 Task: nan
Action: Mouse moved to (454, 124)
Screenshot: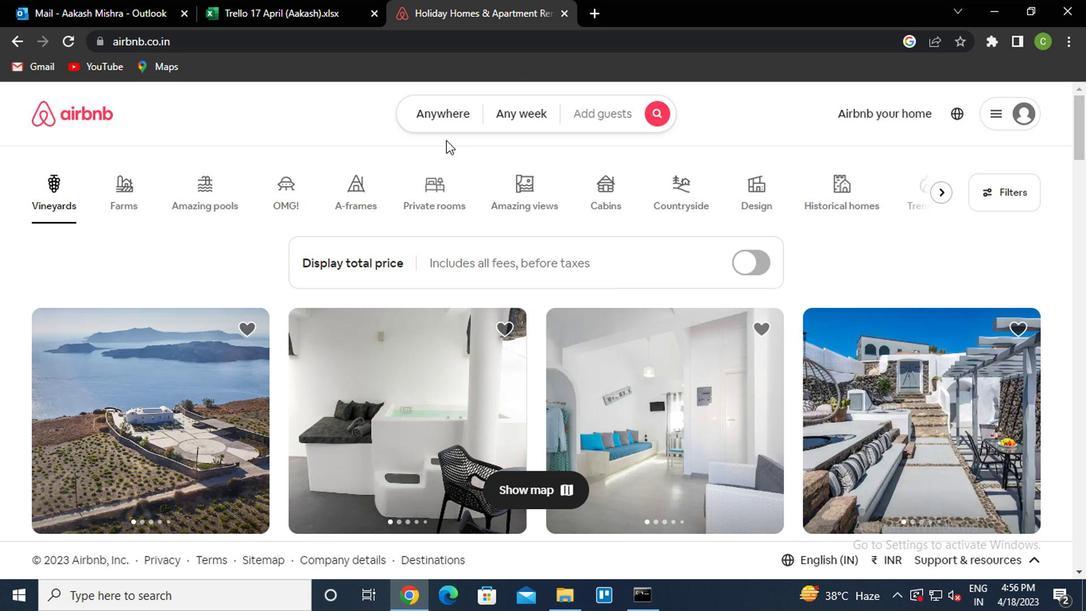 
Action: Mouse pressed left at (454, 124)
Screenshot: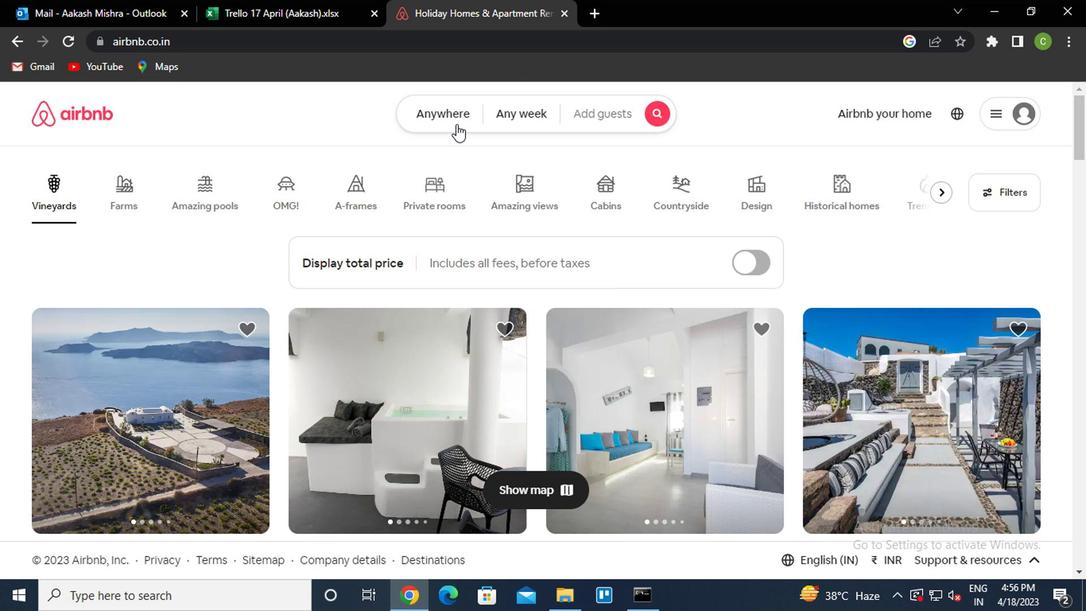 
Action: Mouse moved to (303, 188)
Screenshot: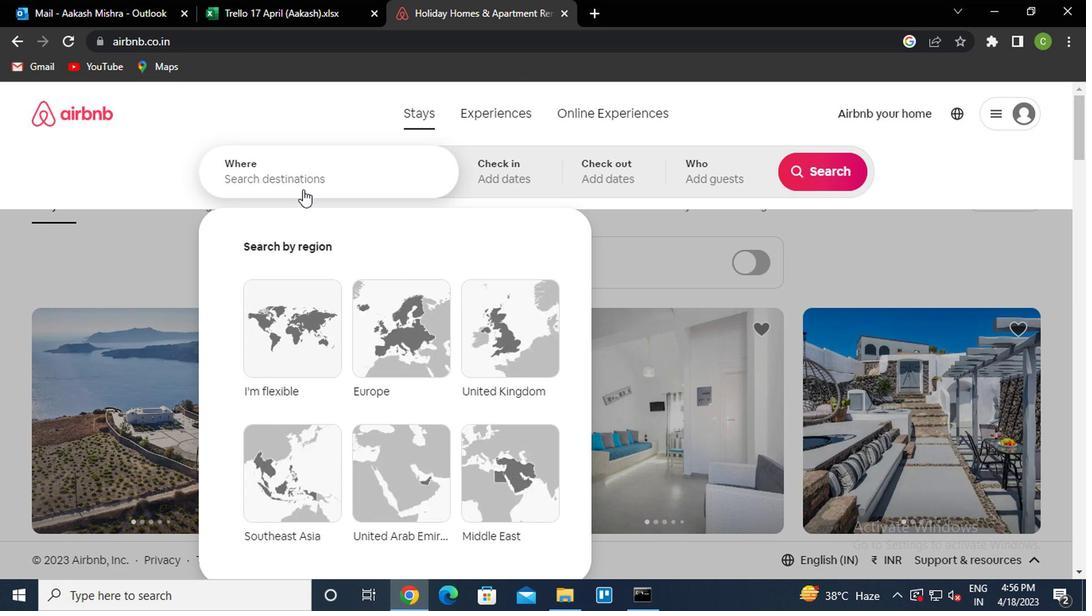 
Action: Mouse pressed left at (303, 188)
Screenshot: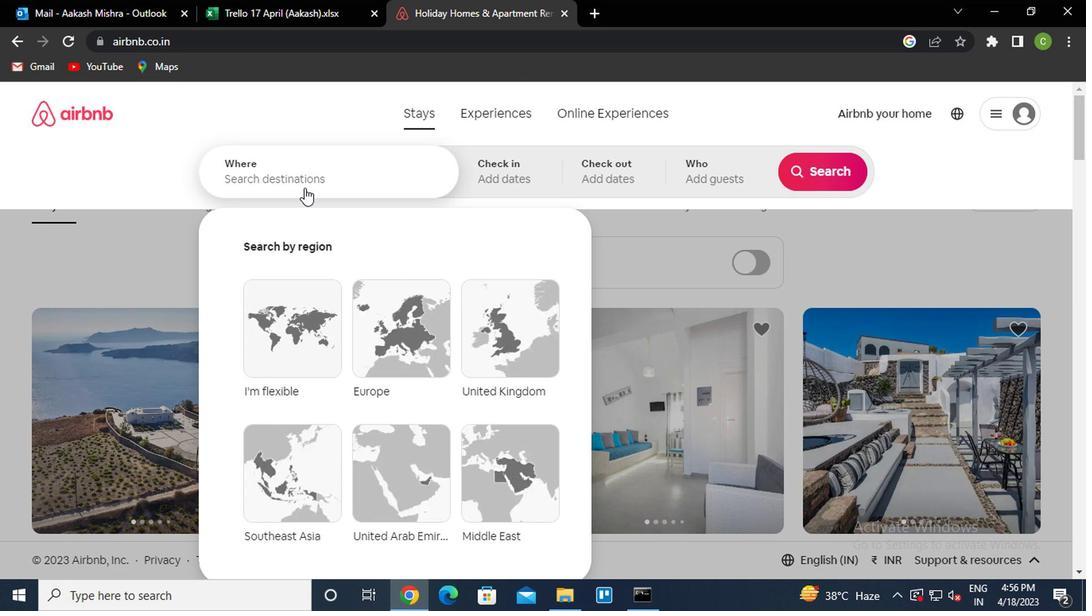 
Action: Key pressed <Key.caps_lock><Key.caps_lock>b<Key.caps_lock>om<Key.space><Key.caps_lock>c<Key.caps_lock>onselho<Key.space>brazil<Key.down><Key.enter>
Screenshot: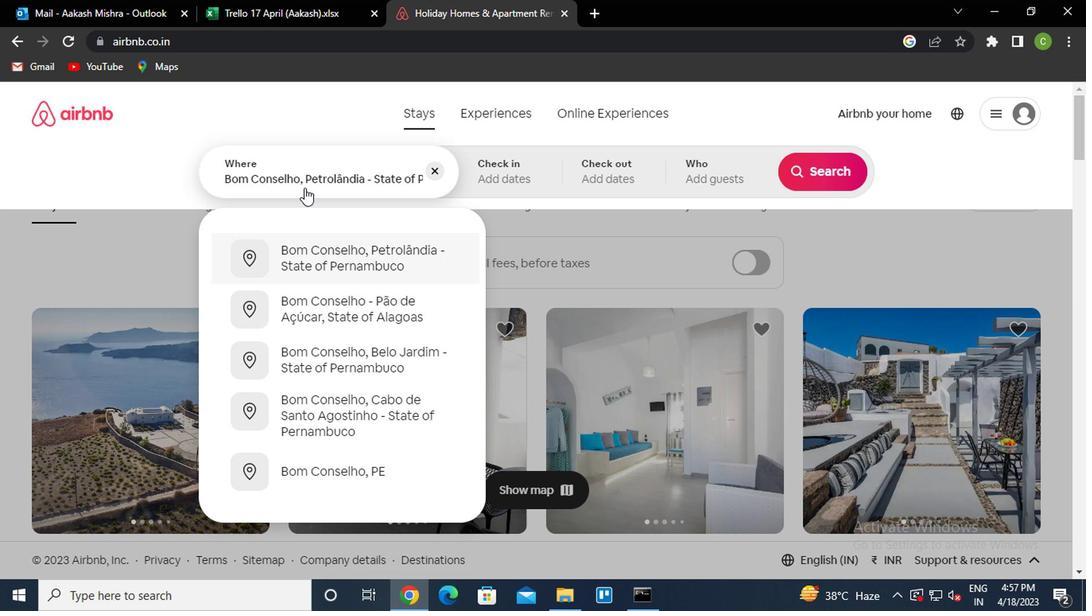 
Action: Mouse moved to (811, 311)
Screenshot: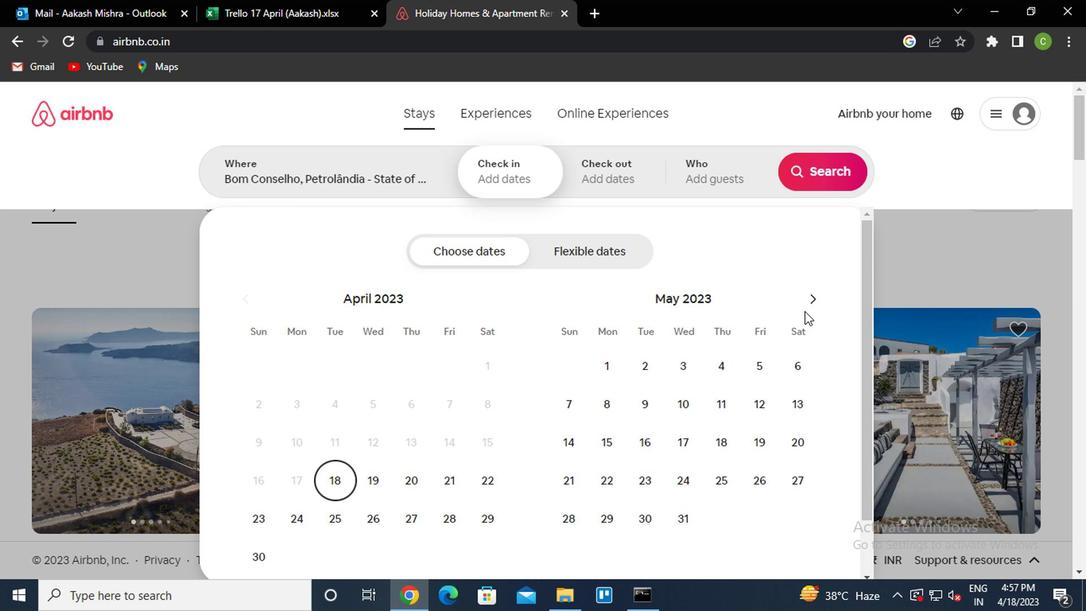 
Action: Mouse pressed left at (811, 311)
Screenshot: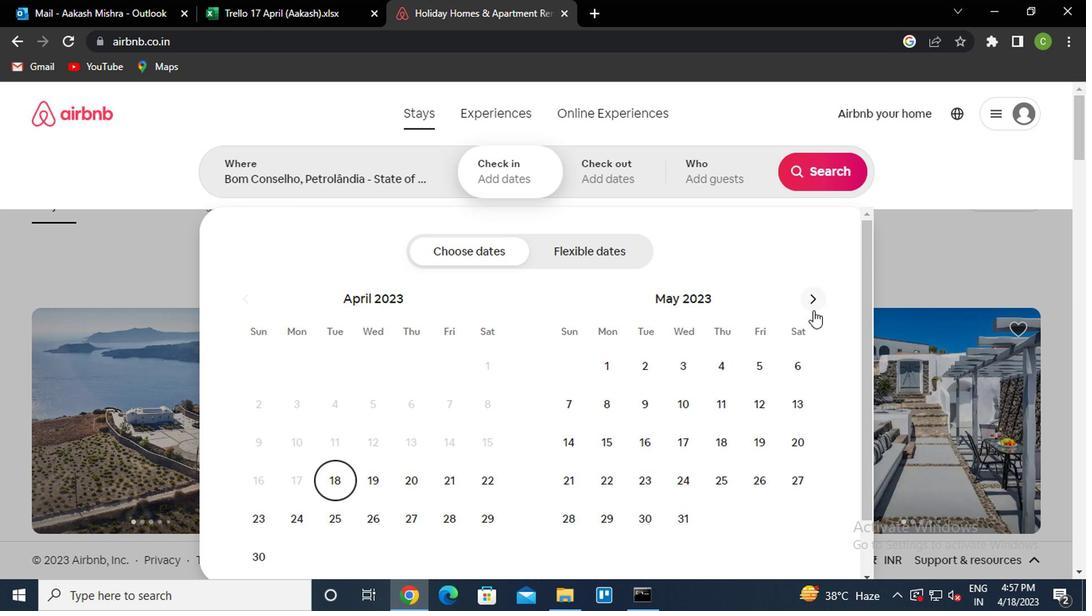 
Action: Mouse moved to (761, 377)
Screenshot: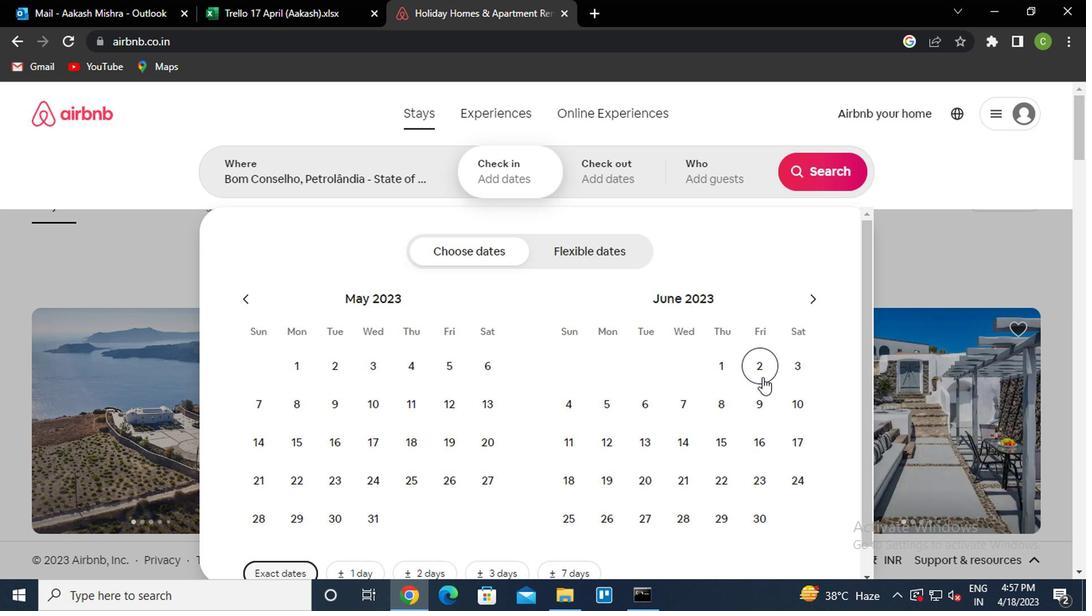 
Action: Mouse pressed left at (761, 377)
Screenshot: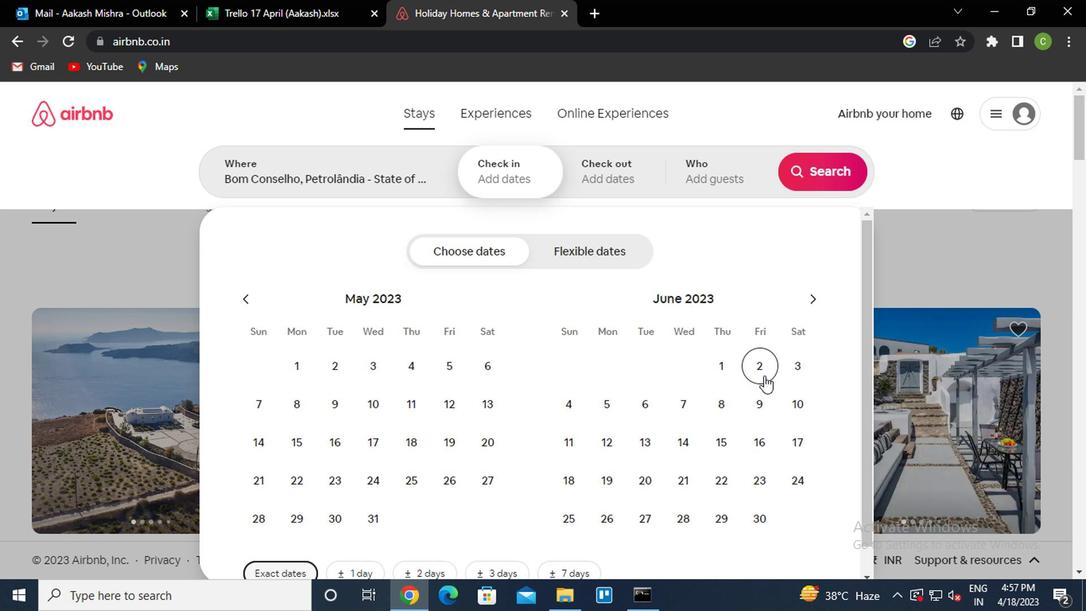 
Action: Mouse moved to (719, 441)
Screenshot: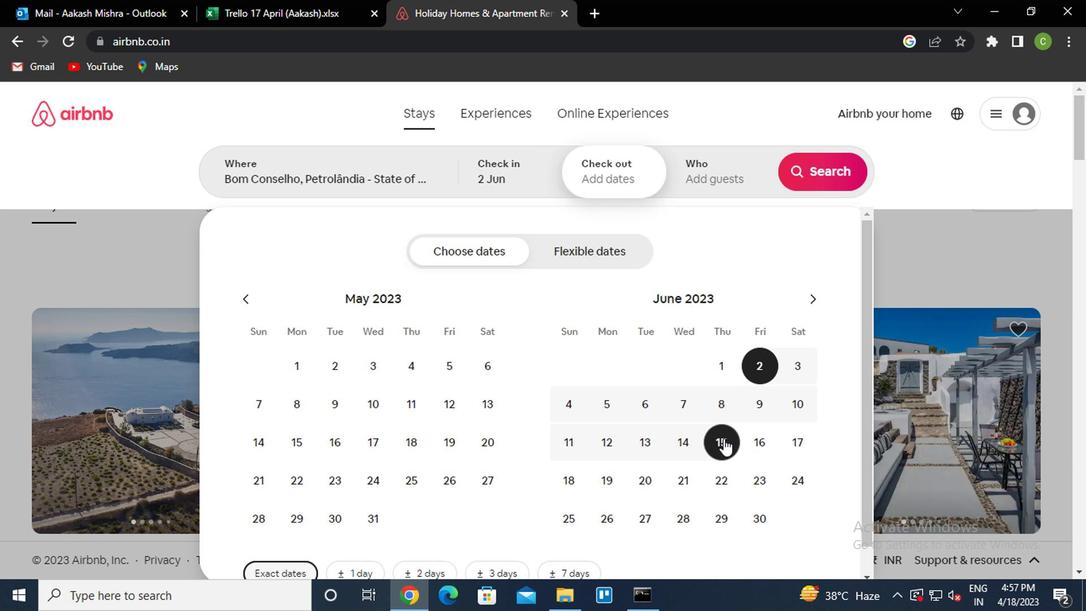 
Action: Mouse pressed left at (719, 441)
Screenshot: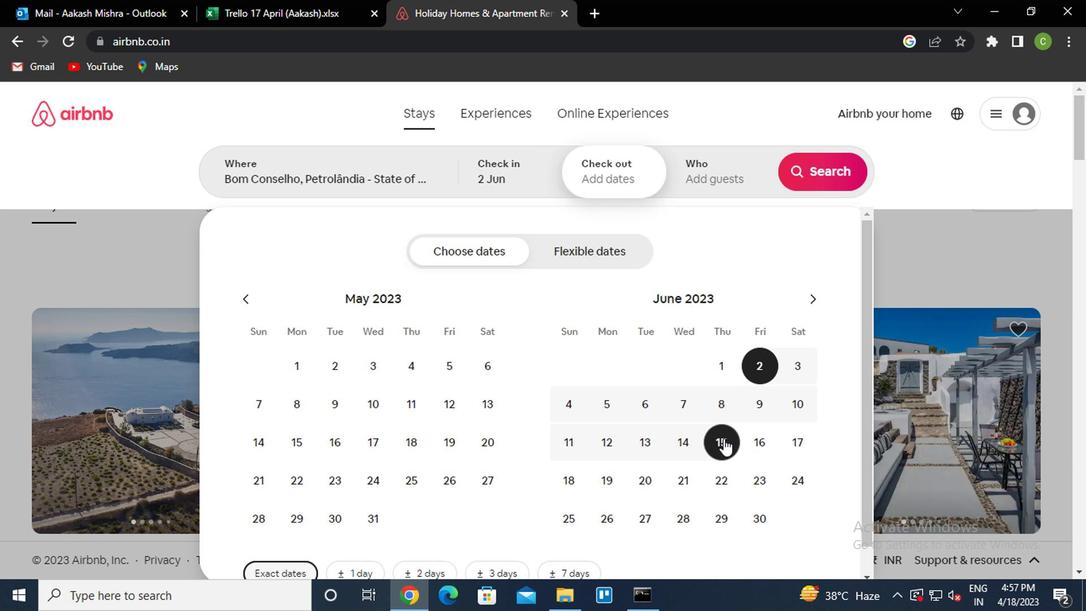 
Action: Mouse moved to (733, 173)
Screenshot: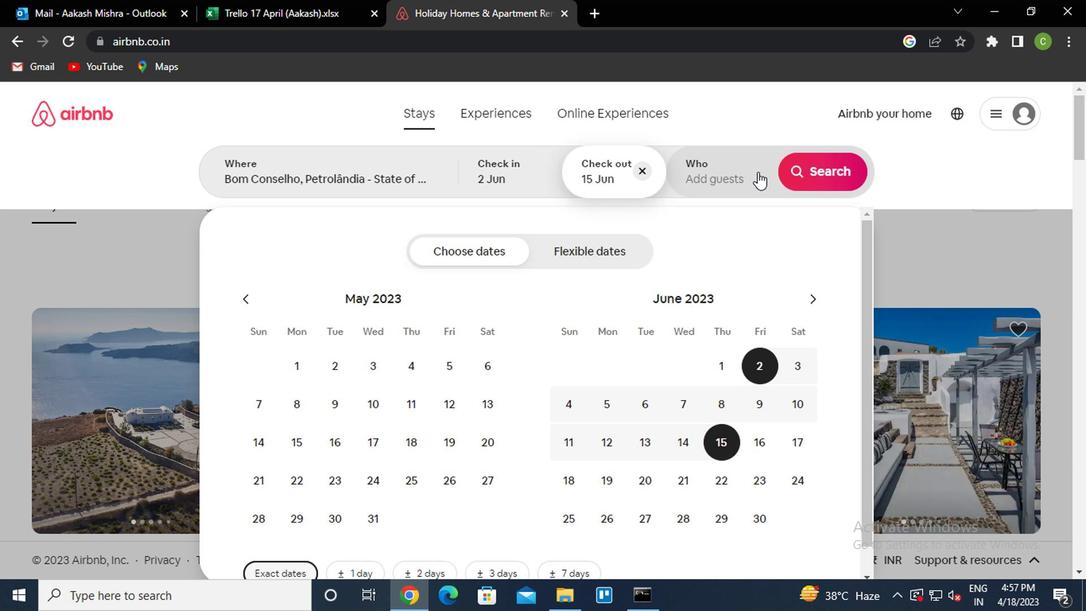 
Action: Mouse pressed left at (733, 173)
Screenshot: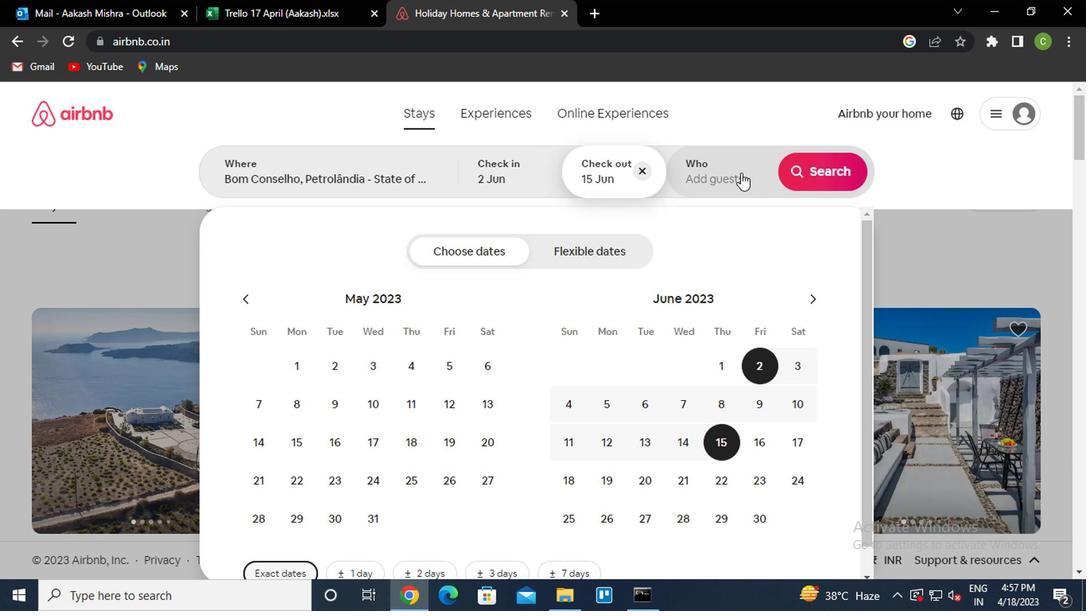 
Action: Mouse moved to (820, 265)
Screenshot: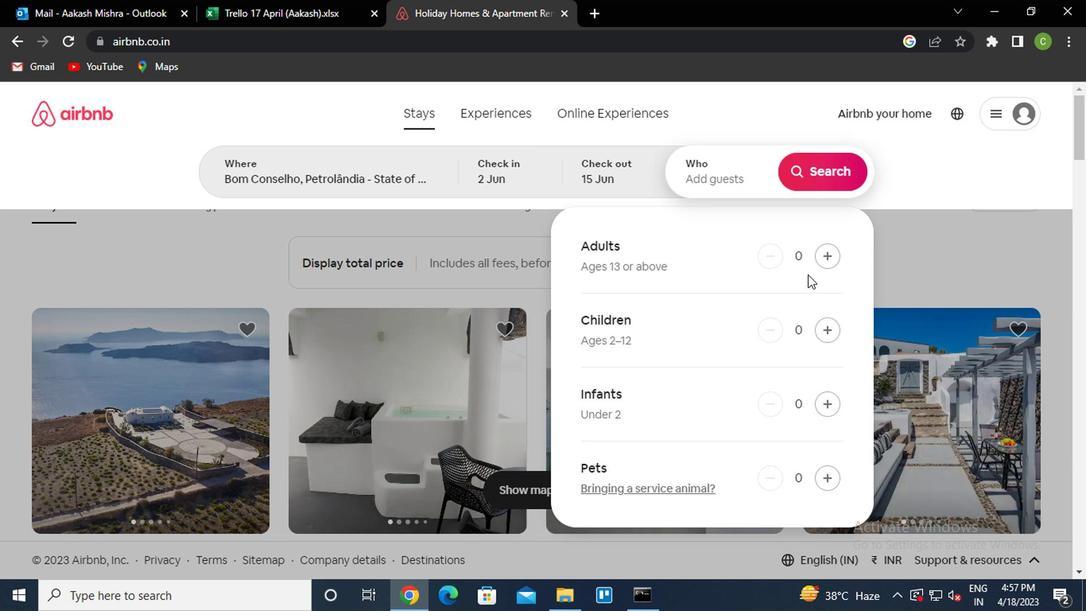 
Action: Mouse pressed left at (820, 265)
Screenshot: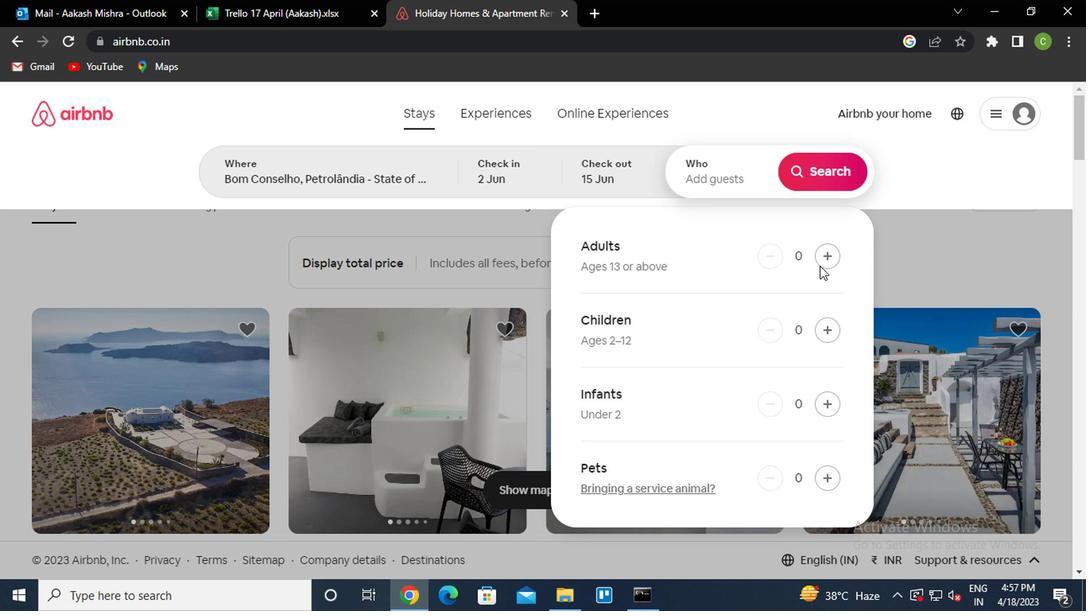 
Action: Mouse pressed left at (820, 265)
Screenshot: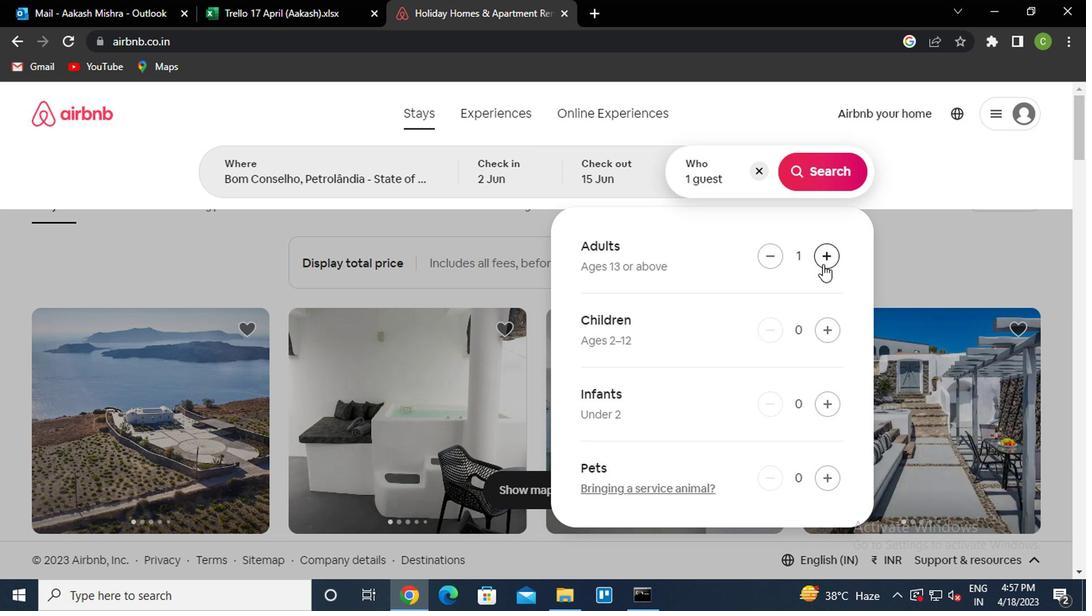 
Action: Mouse moved to (872, 267)
Screenshot: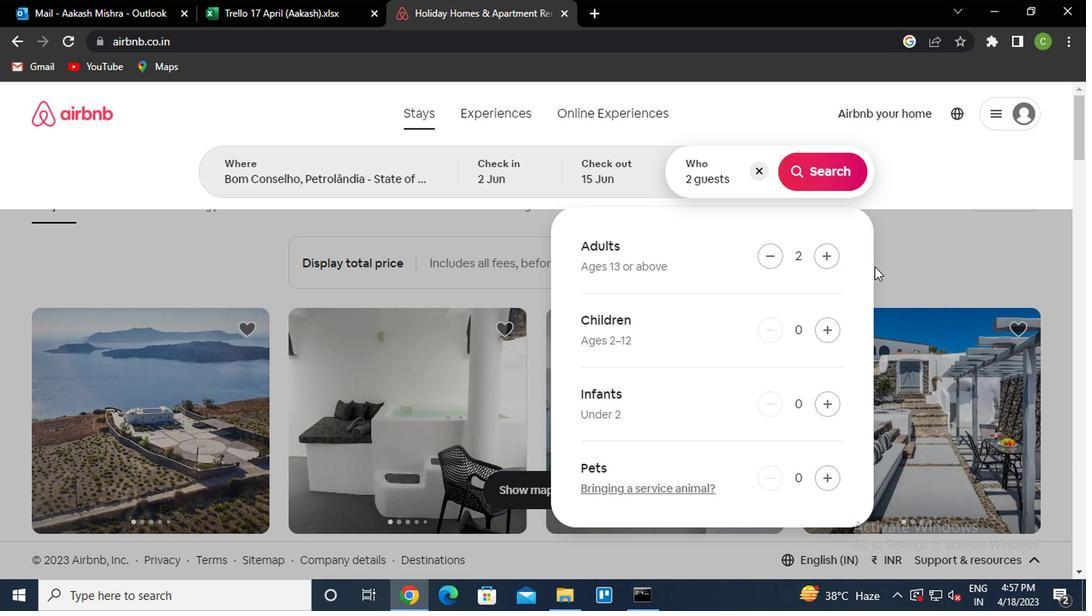 
Action: Mouse pressed left at (872, 267)
Screenshot: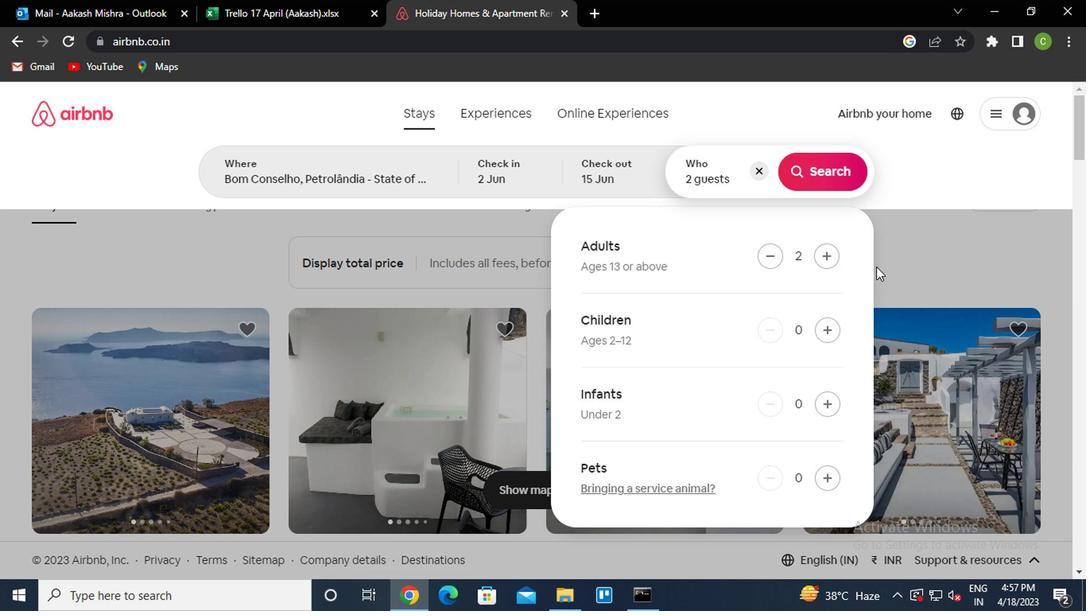 
Action: Mouse moved to (986, 192)
Screenshot: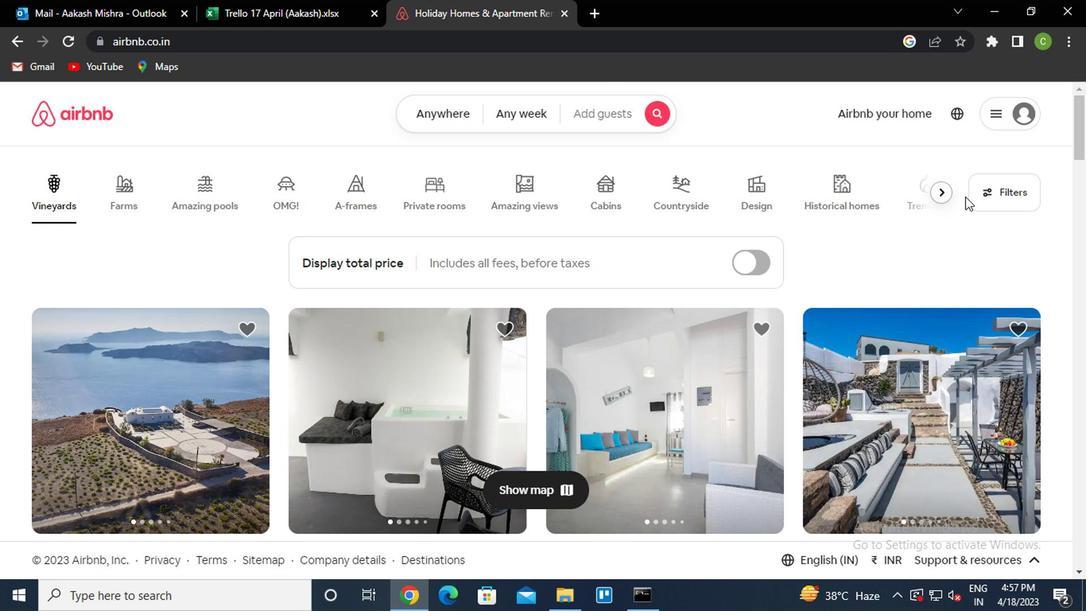 
Action: Mouse pressed left at (986, 192)
Screenshot: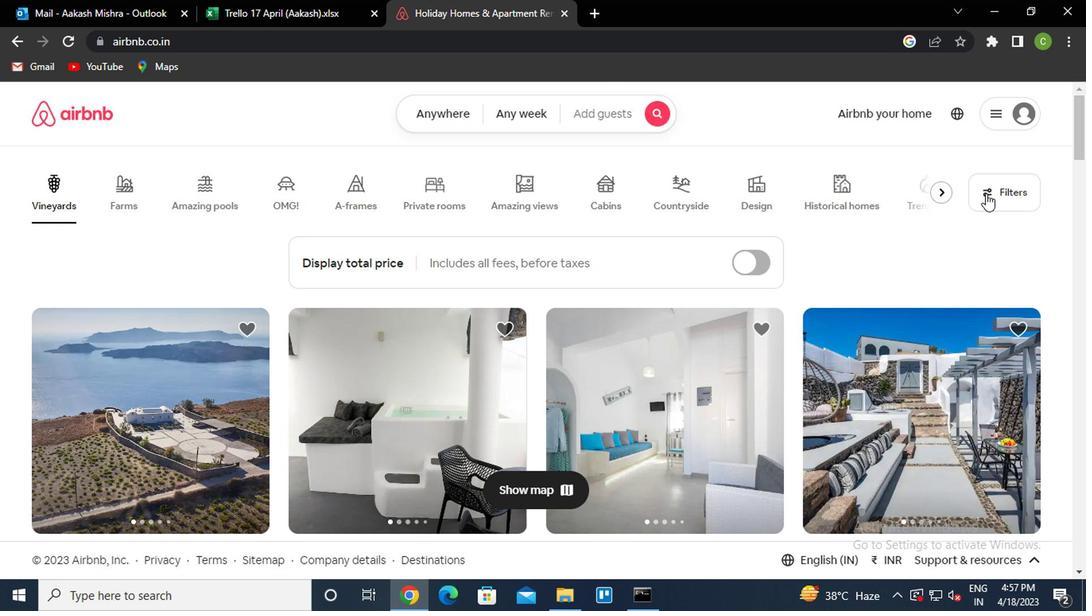 
Action: Mouse moved to (391, 376)
Screenshot: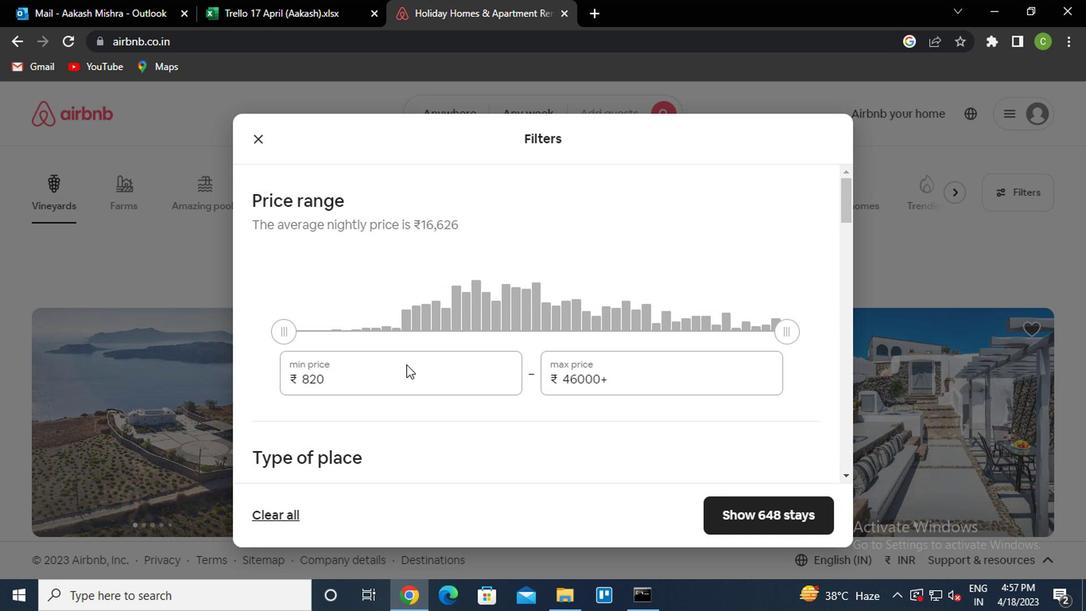 
Action: Mouse pressed left at (391, 376)
Screenshot: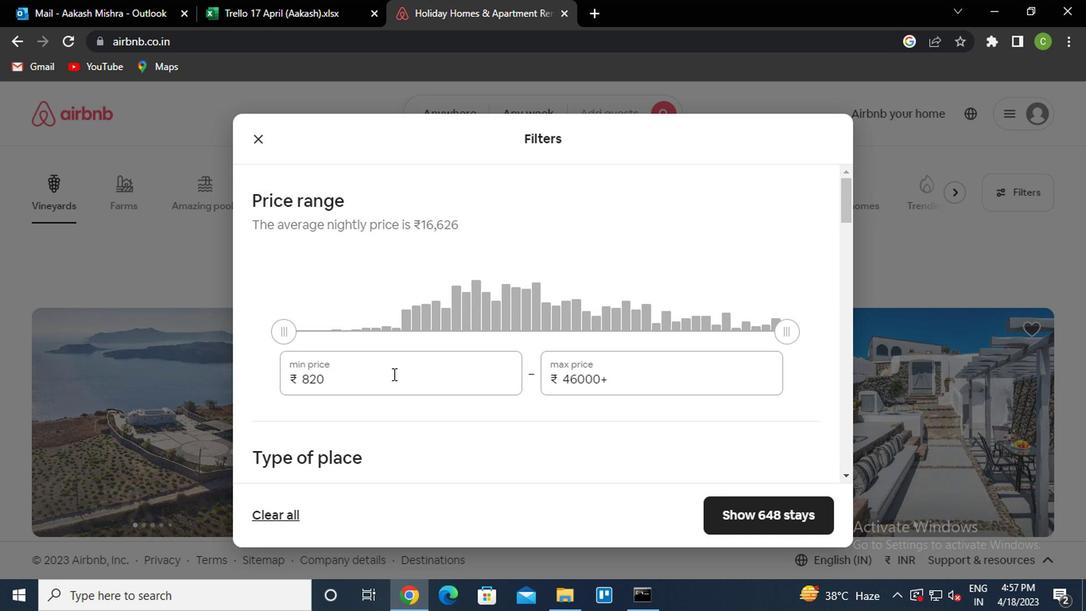 
Action: Mouse moved to (389, 376)
Screenshot: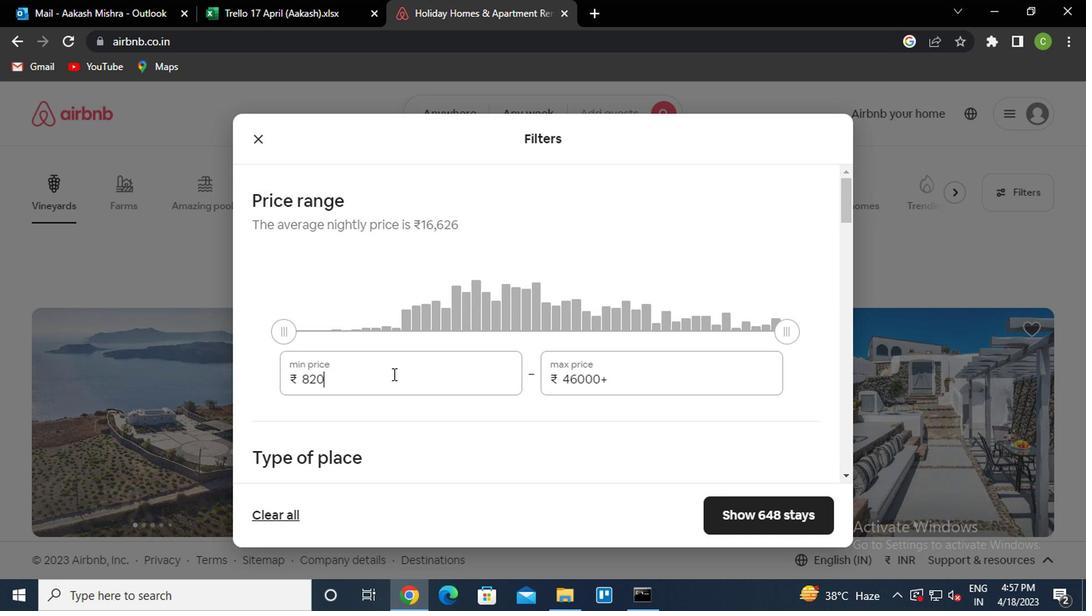 
Action: Key pressed <Key.backspace><Key.backspace><Key.backspace>10000<Key.tab>15000
Screenshot: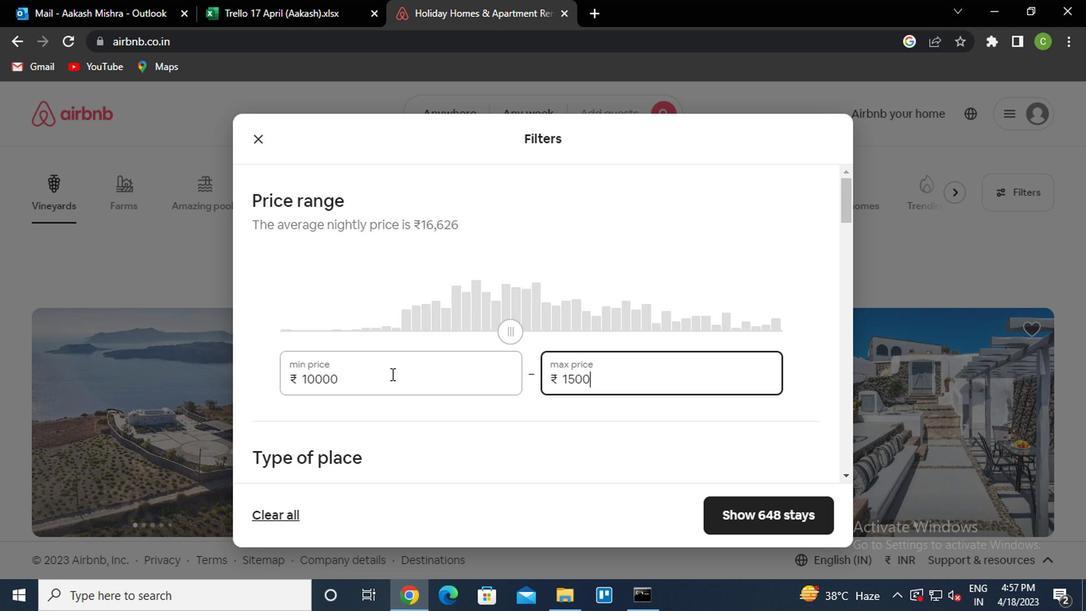
Action: Mouse moved to (580, 433)
Screenshot: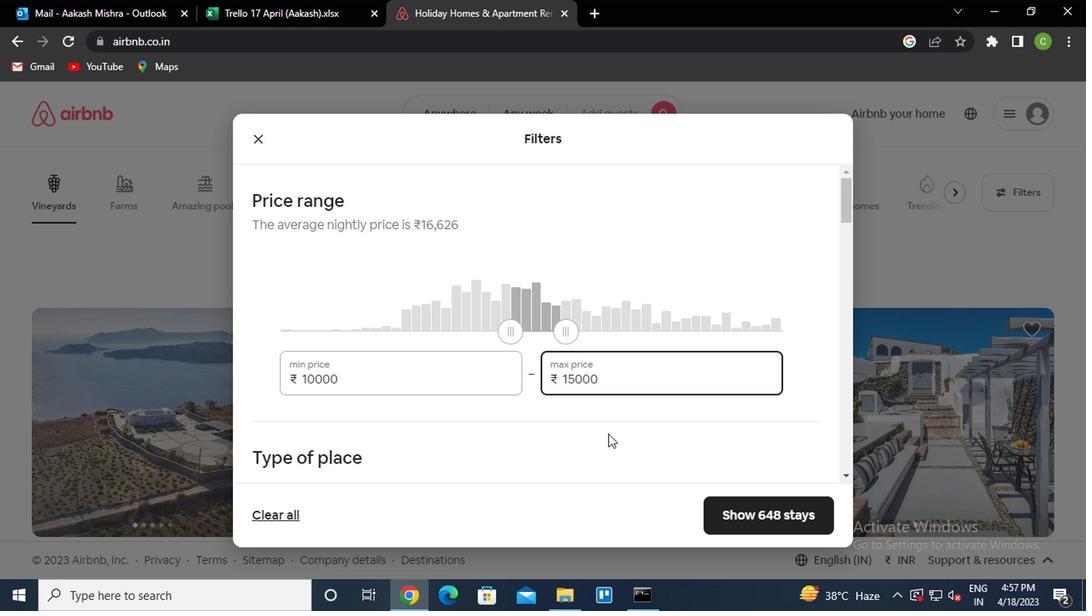 
Action: Mouse scrolled (580, 432) with delta (0, 0)
Screenshot: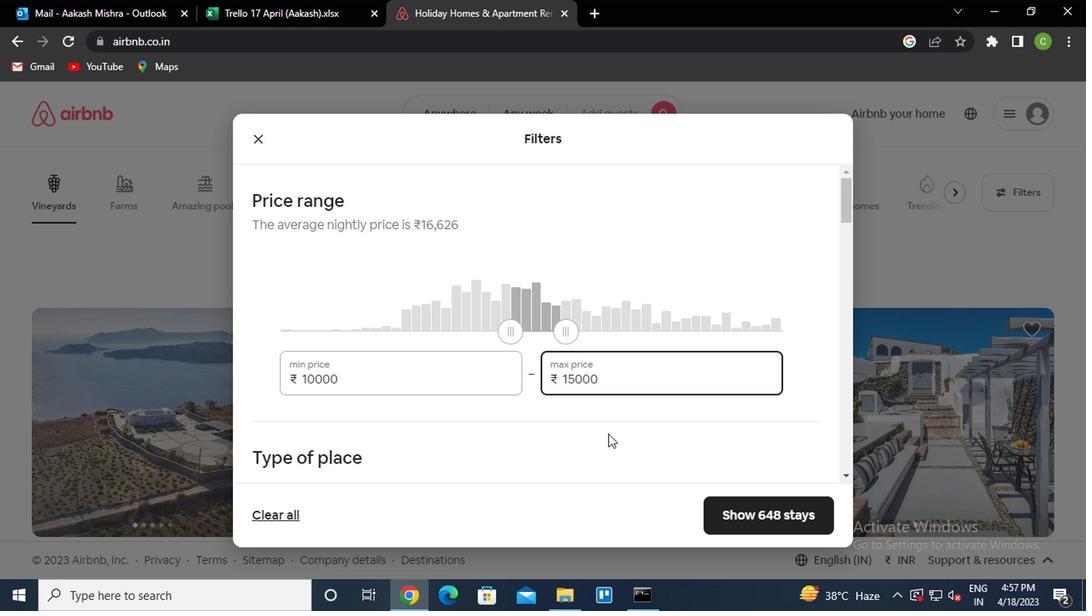 
Action: Mouse moved to (576, 434)
Screenshot: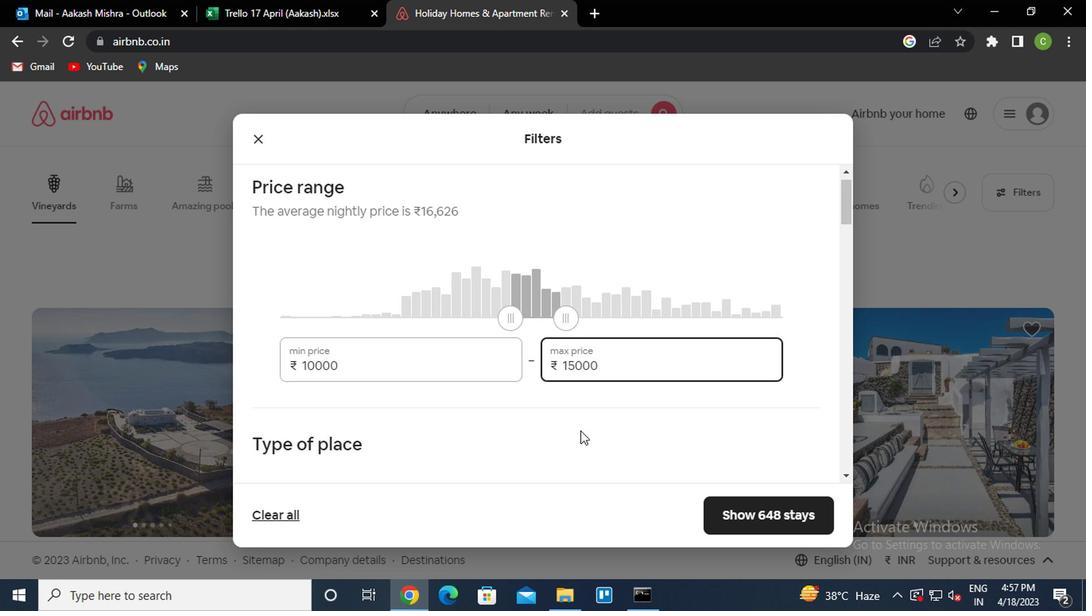 
Action: Mouse scrolled (576, 433) with delta (0, -1)
Screenshot: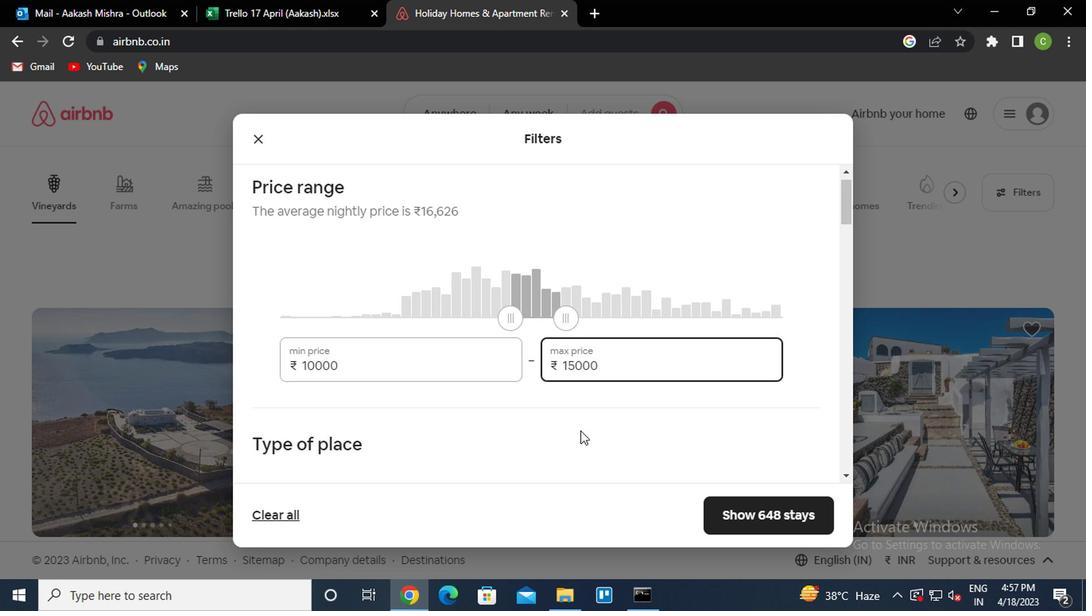 
Action: Mouse moved to (266, 352)
Screenshot: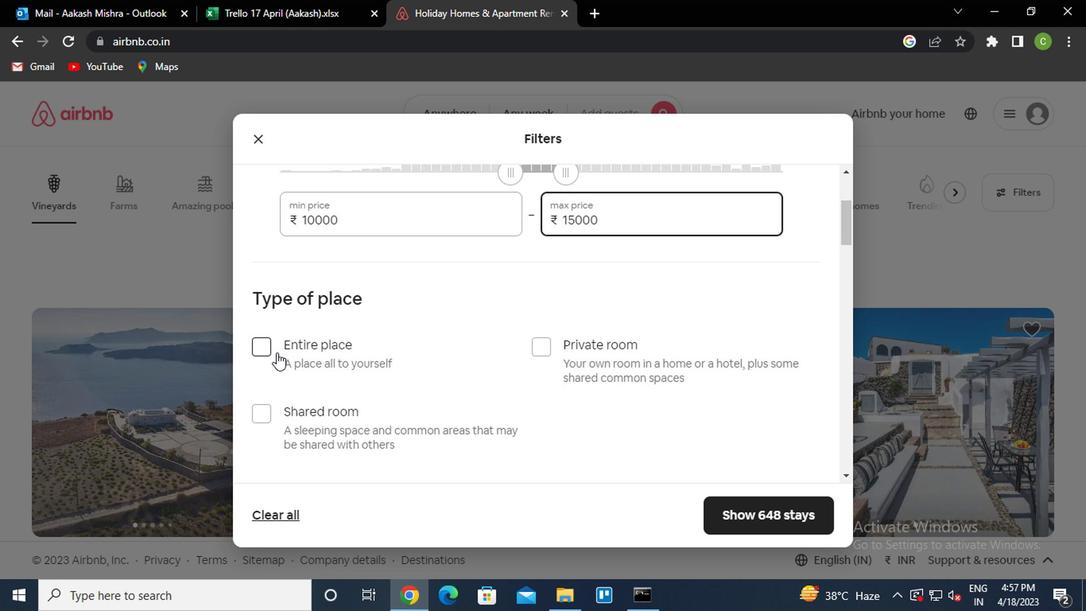 
Action: Mouse pressed left at (266, 352)
Screenshot: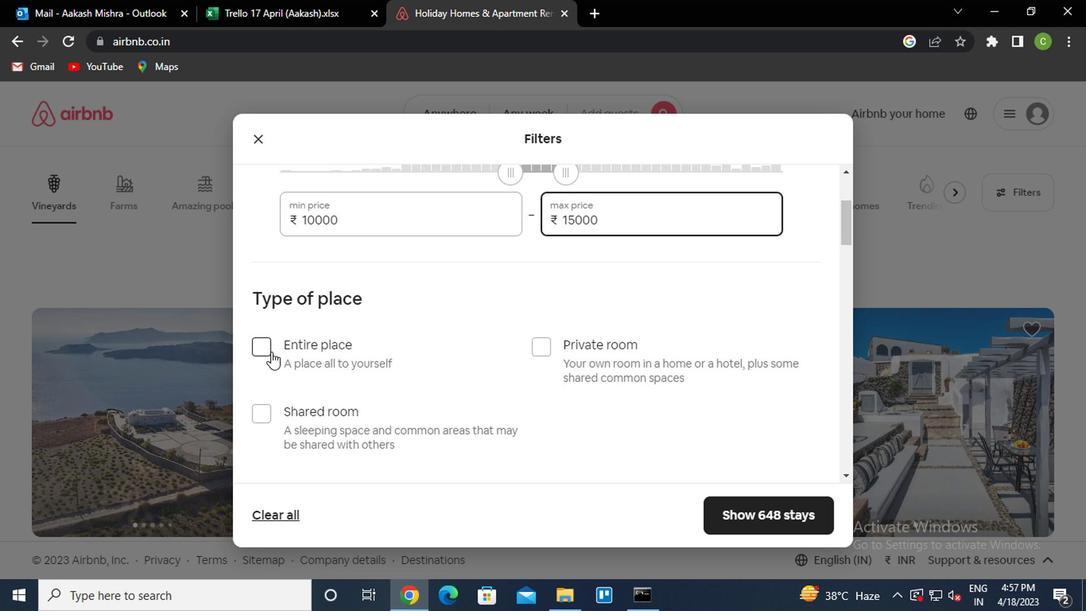 
Action: Mouse moved to (511, 417)
Screenshot: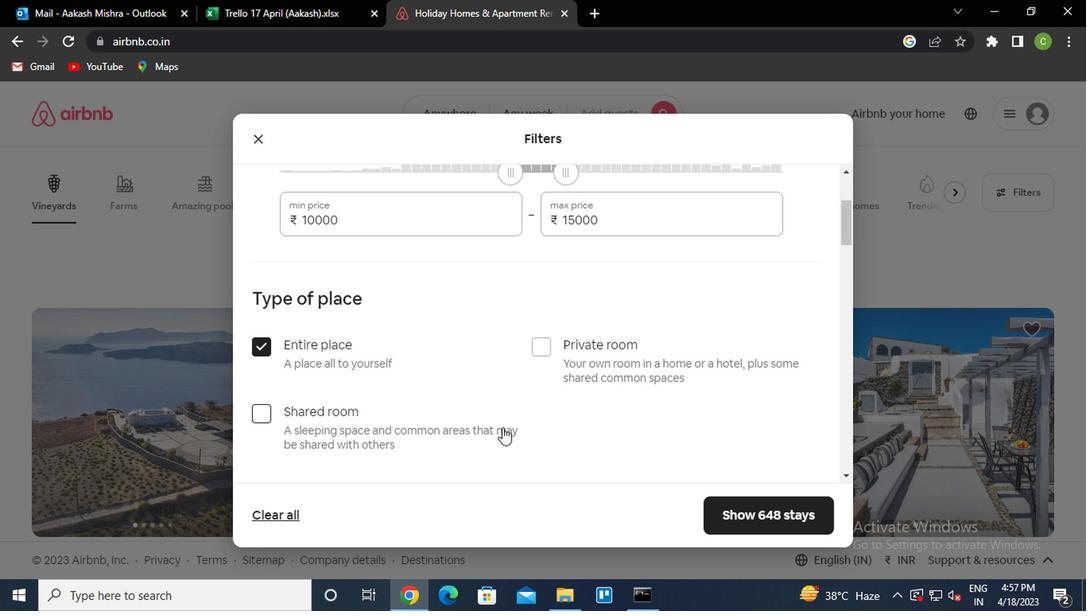 
Action: Mouse scrolled (511, 417) with delta (0, 0)
Screenshot: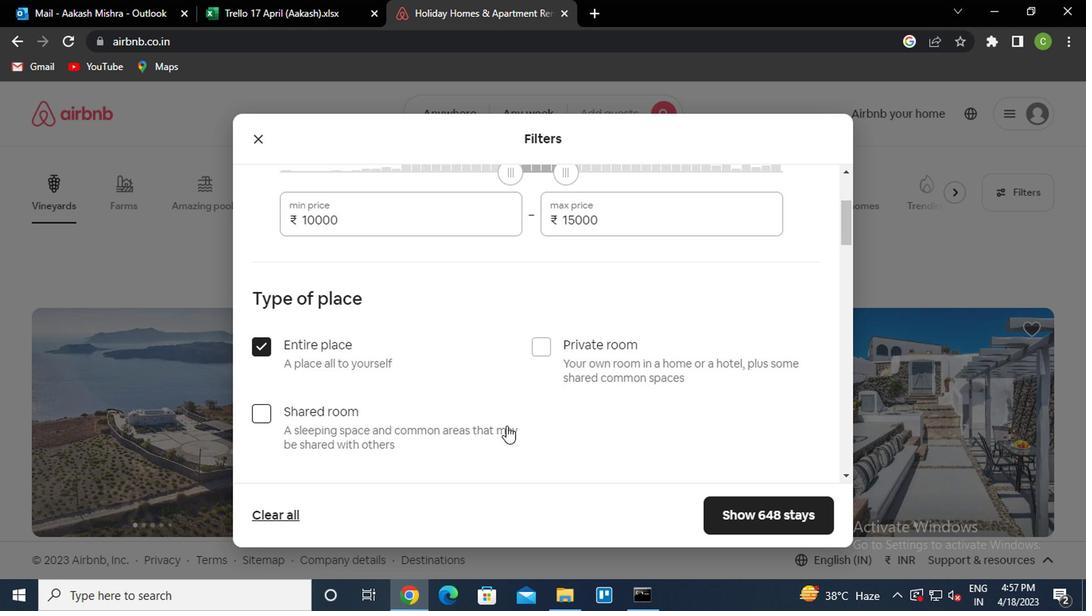 
Action: Mouse moved to (511, 417)
Screenshot: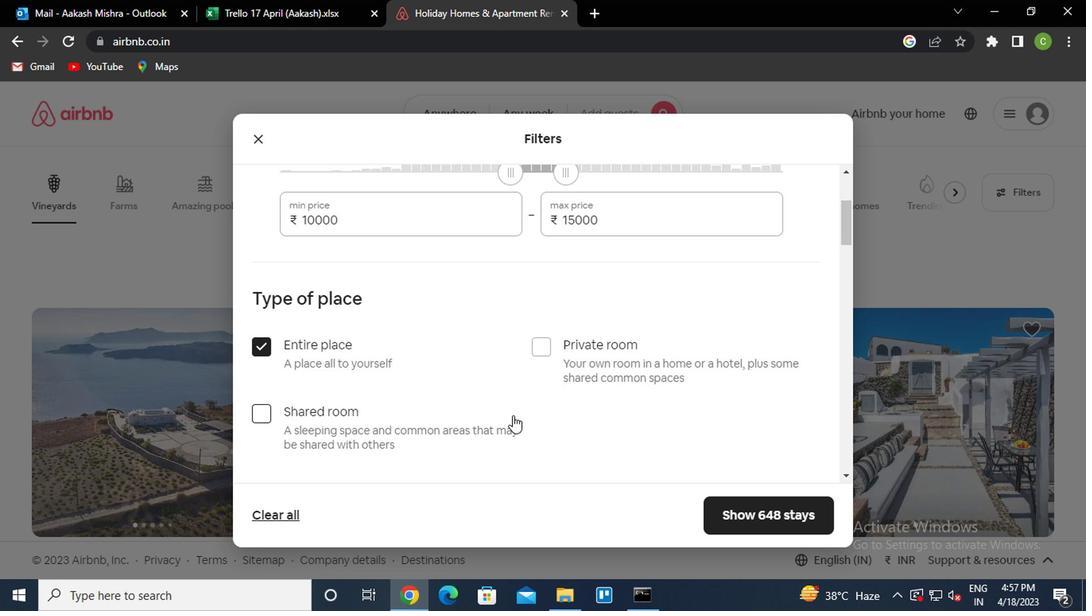
Action: Mouse scrolled (511, 417) with delta (0, 0)
Screenshot: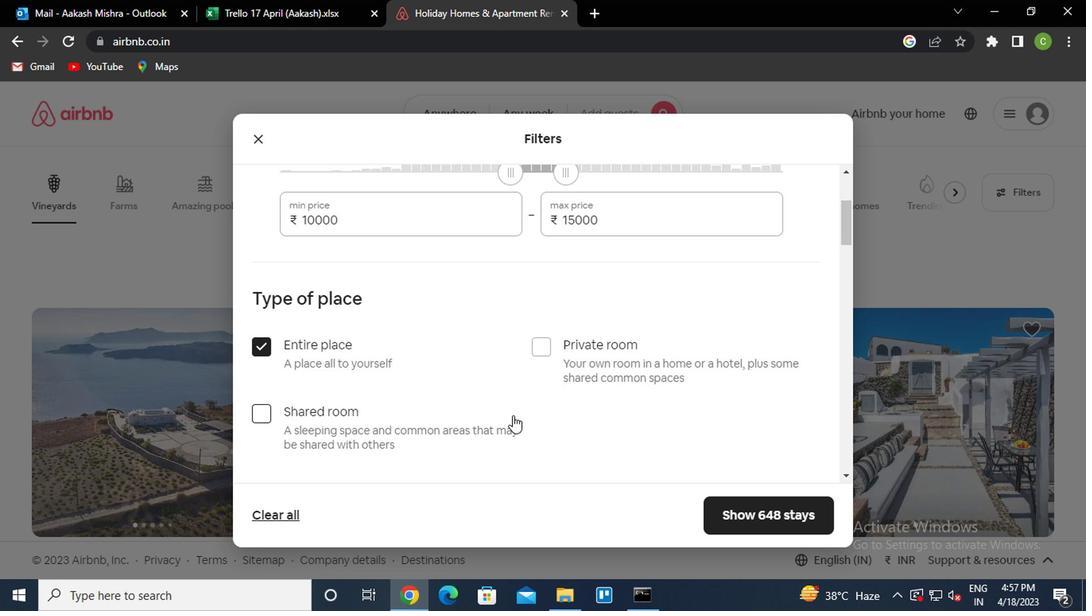 
Action: Mouse moved to (508, 419)
Screenshot: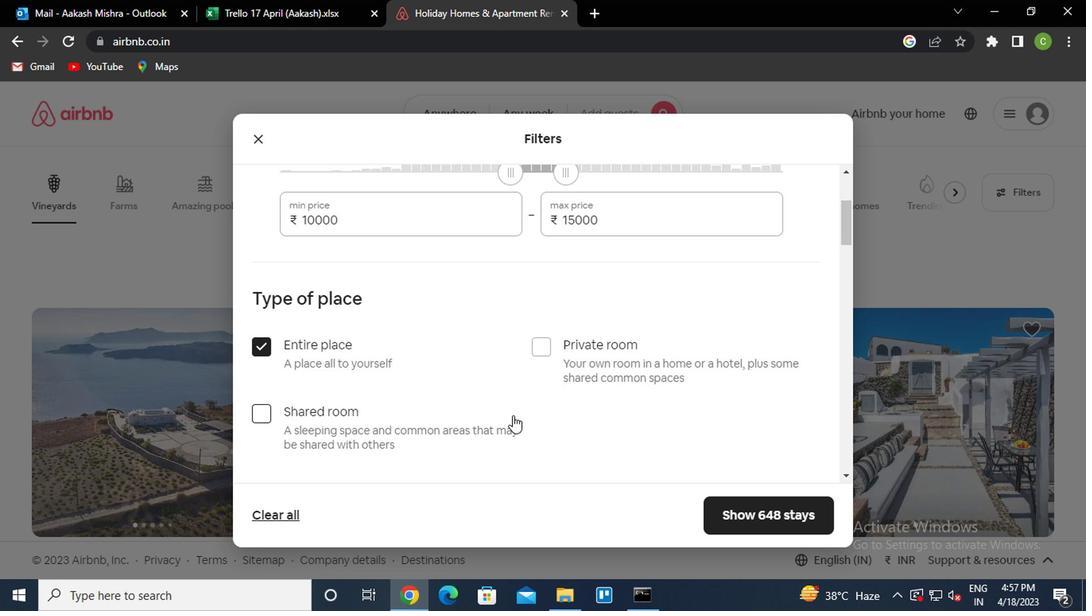 
Action: Mouse scrolled (508, 418) with delta (0, 0)
Screenshot: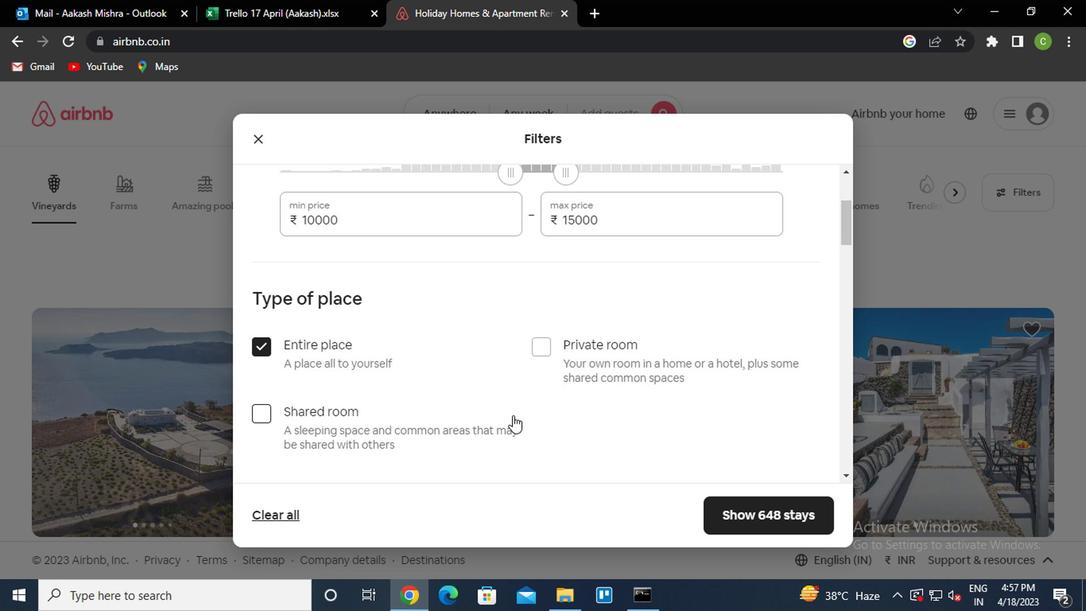 
Action: Mouse moved to (507, 421)
Screenshot: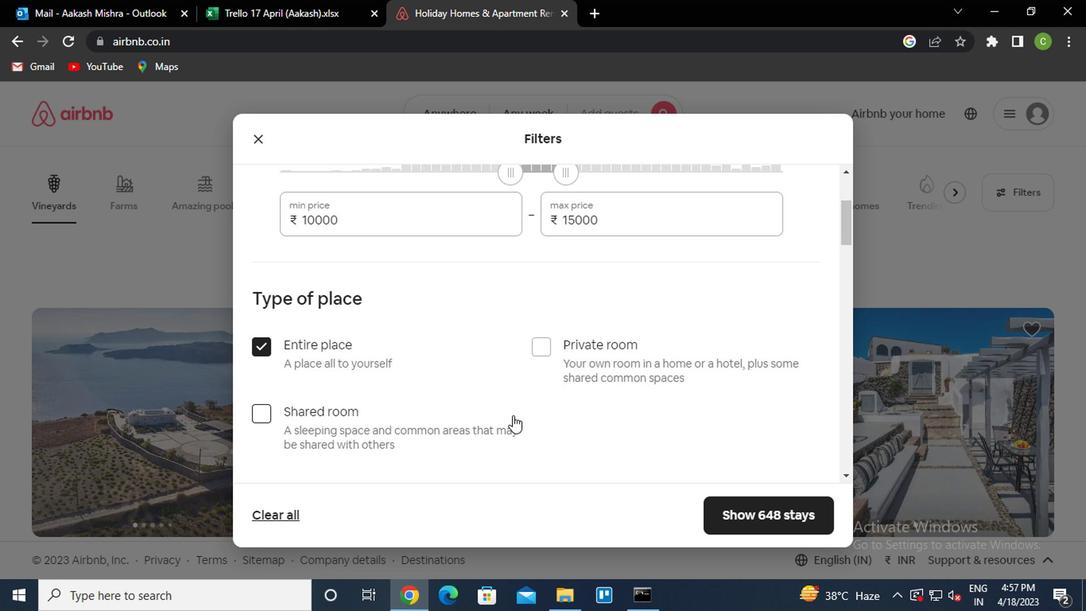 
Action: Mouse scrolled (507, 420) with delta (0, 0)
Screenshot: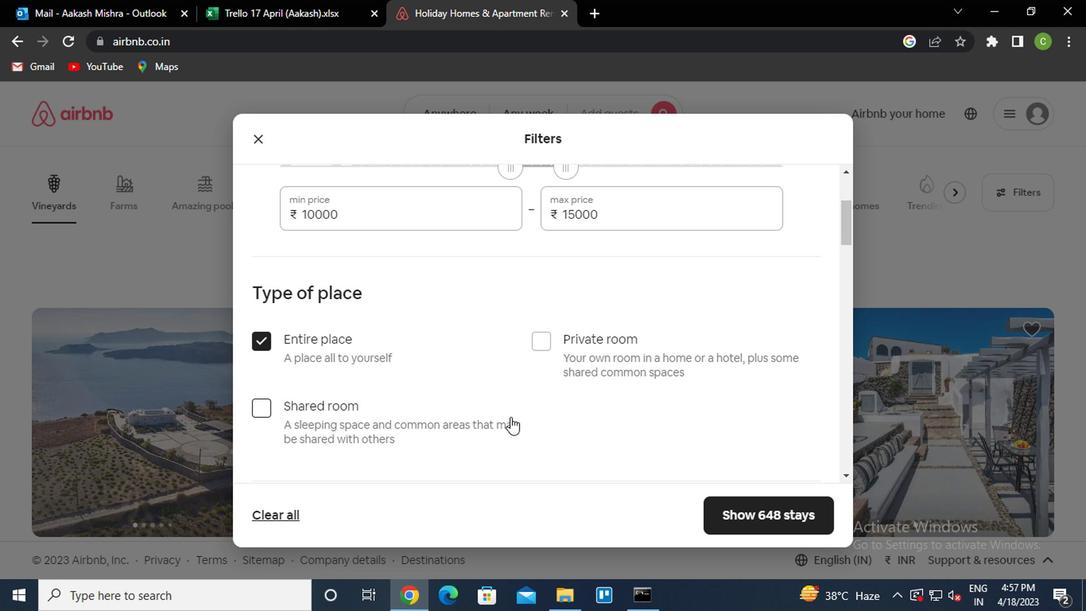 
Action: Mouse moved to (352, 290)
Screenshot: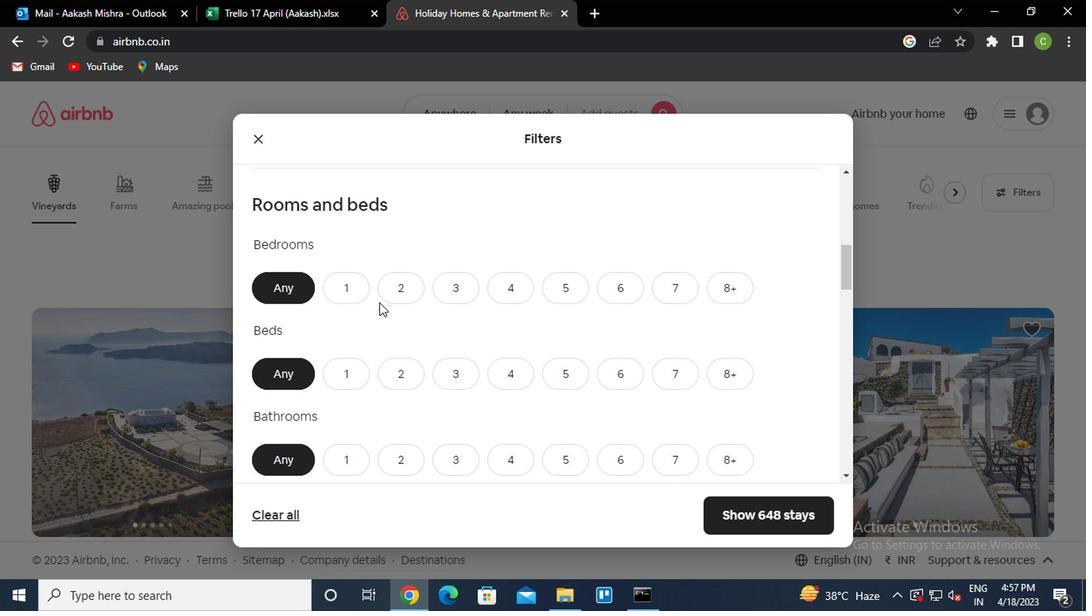 
Action: Mouse pressed left at (352, 290)
Screenshot: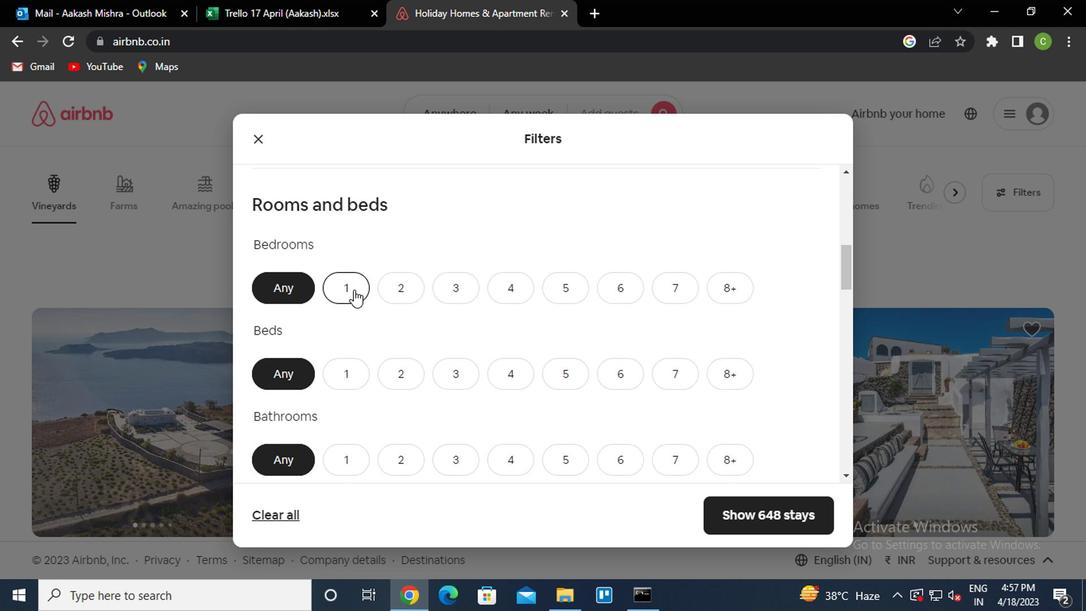 
Action: Mouse moved to (352, 376)
Screenshot: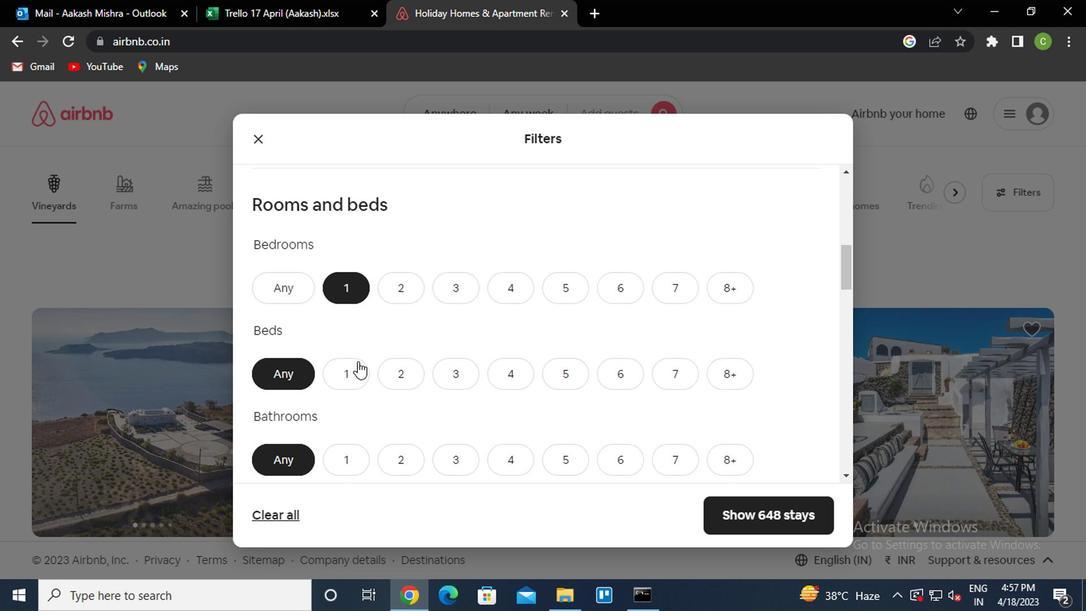 
Action: Mouse pressed left at (352, 376)
Screenshot: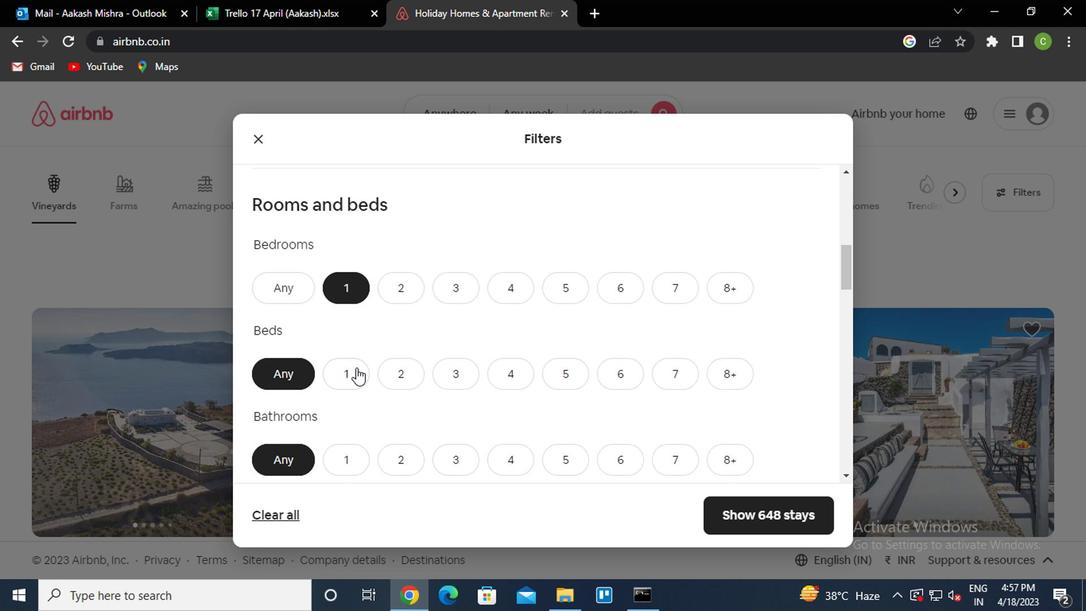 
Action: Mouse moved to (353, 455)
Screenshot: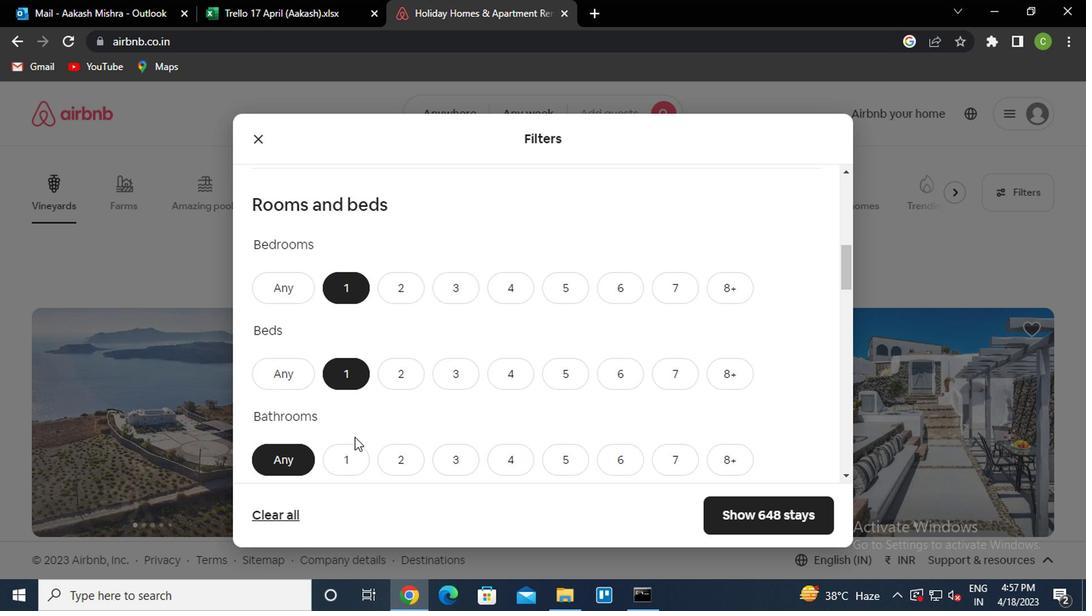 
Action: Mouse pressed left at (353, 455)
Screenshot: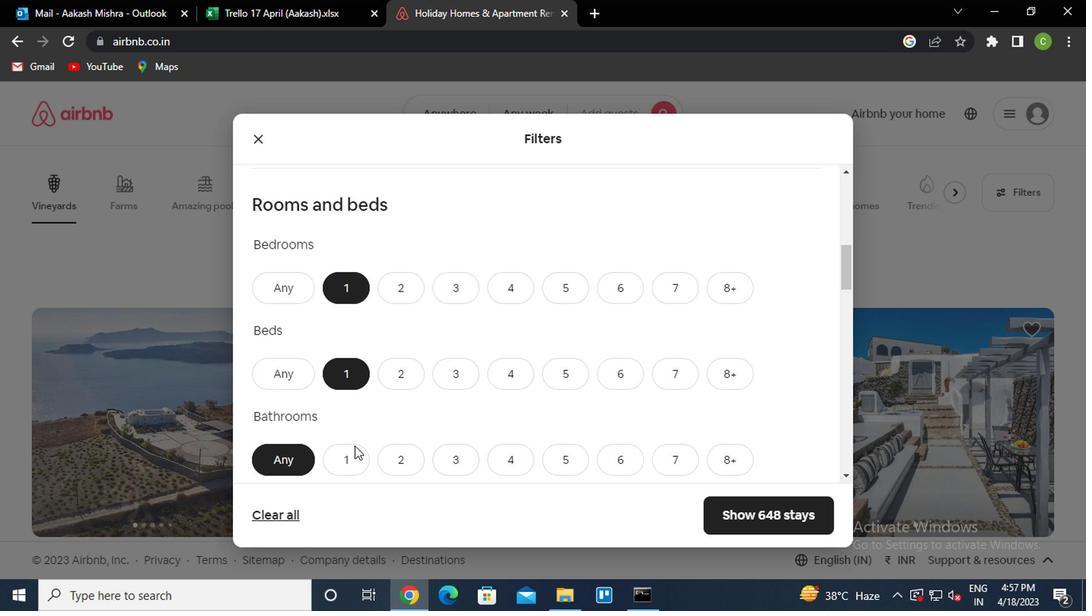 
Action: Mouse moved to (435, 407)
Screenshot: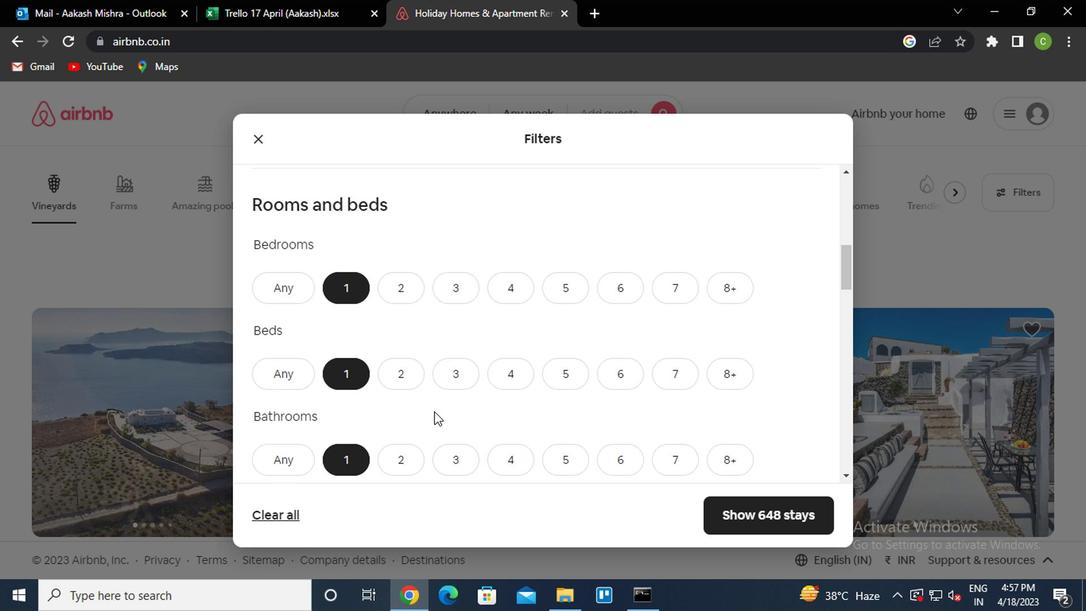 
Action: Mouse scrolled (435, 406) with delta (0, -1)
Screenshot: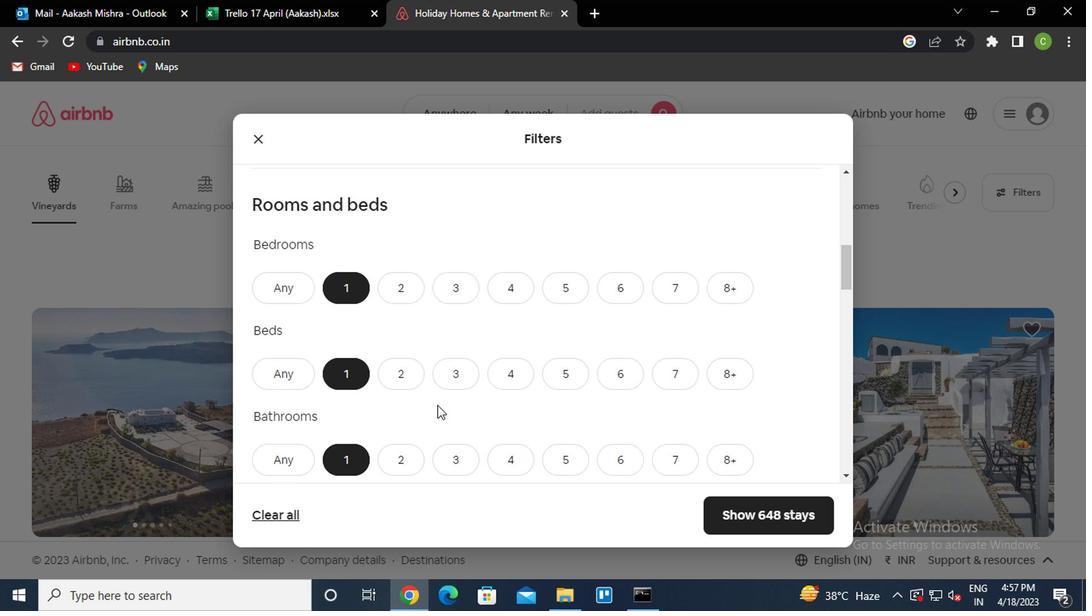 
Action: Mouse moved to (437, 405)
Screenshot: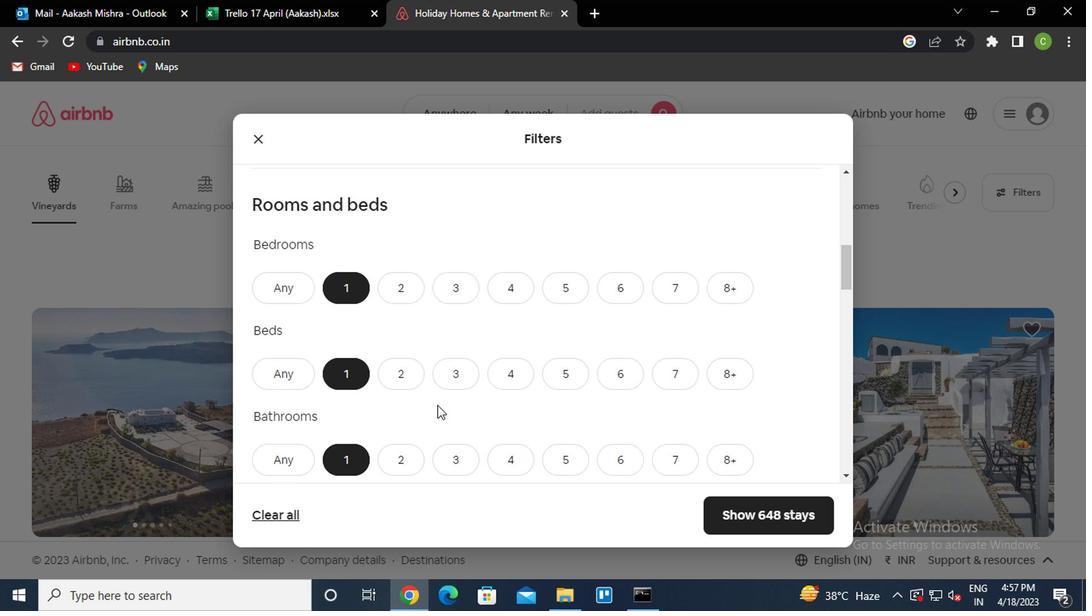 
Action: Mouse scrolled (437, 405) with delta (0, 0)
Screenshot: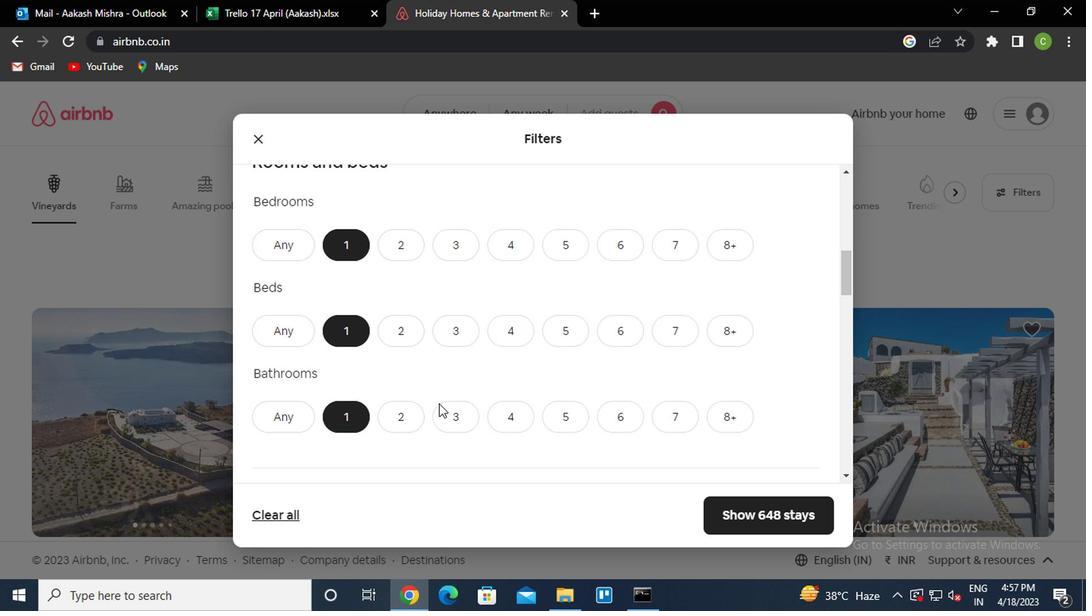 
Action: Mouse scrolled (437, 405) with delta (0, 0)
Screenshot: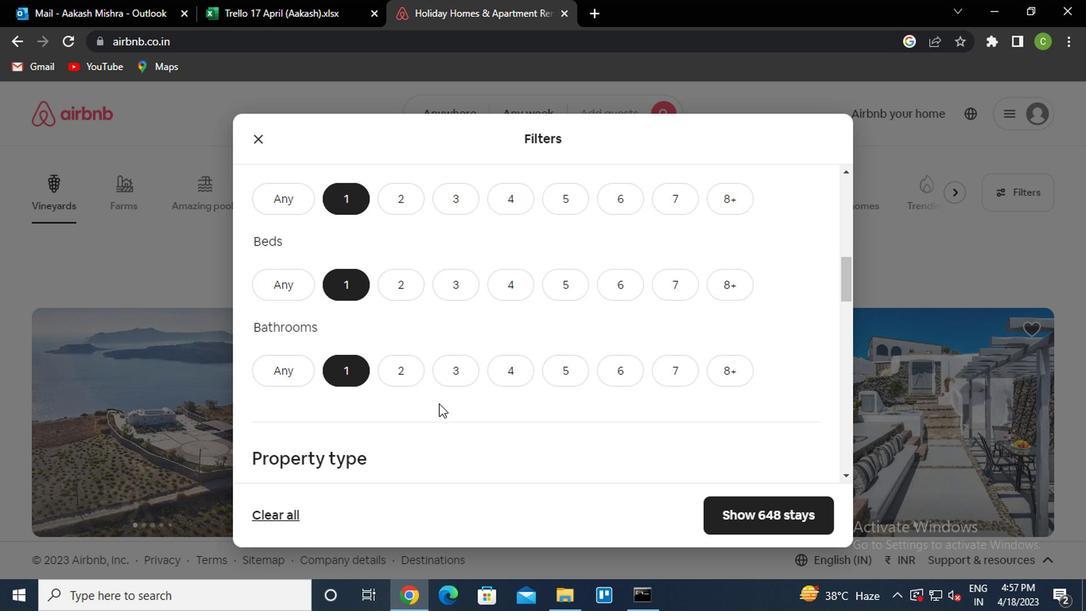 
Action: Mouse scrolled (437, 405) with delta (0, 0)
Screenshot: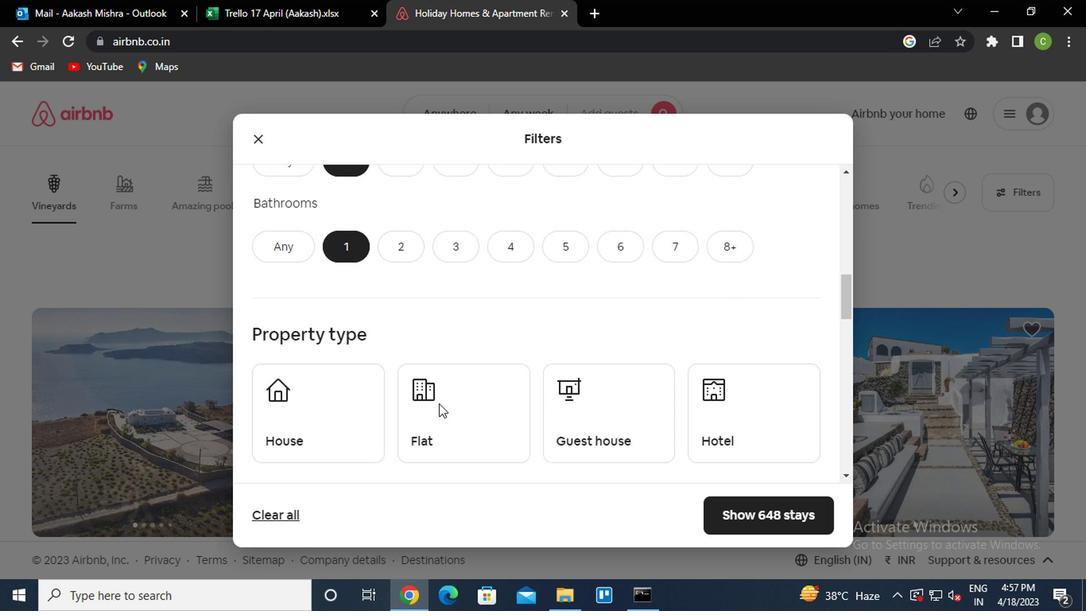 
Action: Mouse moved to (737, 336)
Screenshot: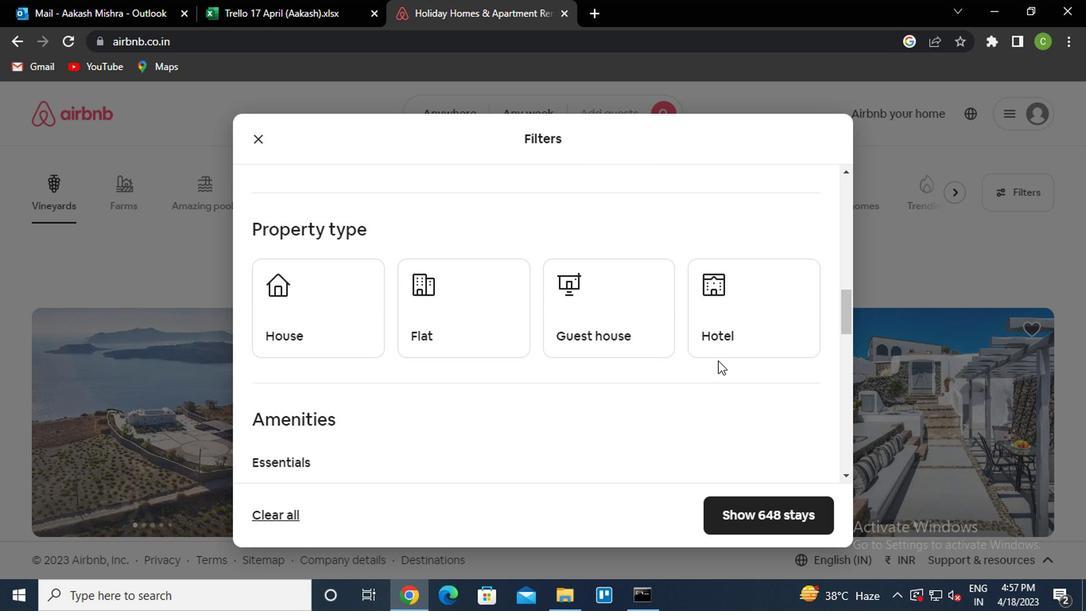 
Action: Mouse pressed left at (737, 336)
Screenshot: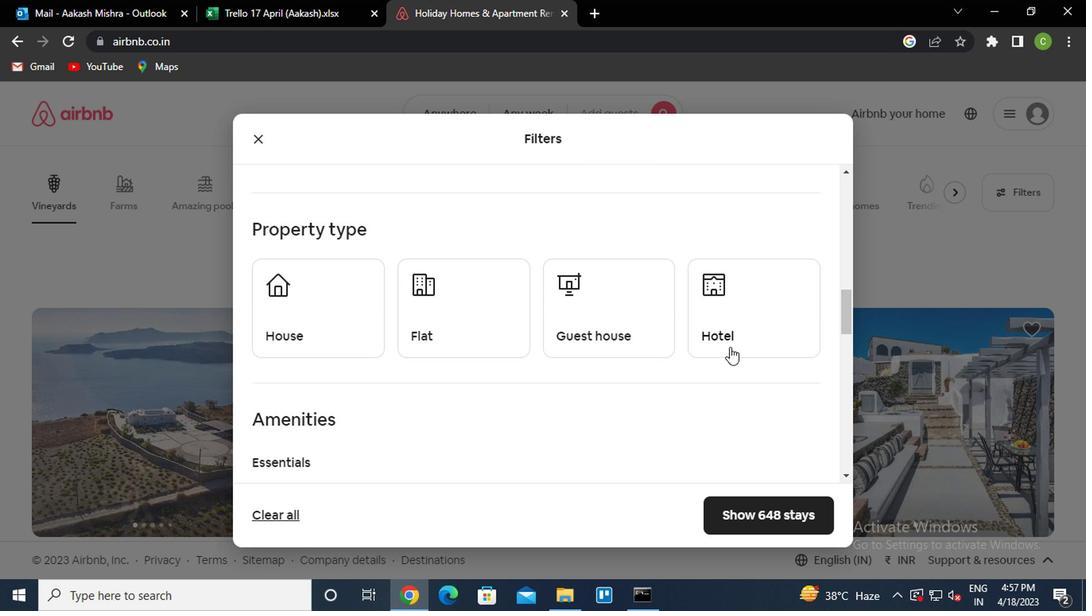 
Action: Mouse moved to (609, 439)
Screenshot: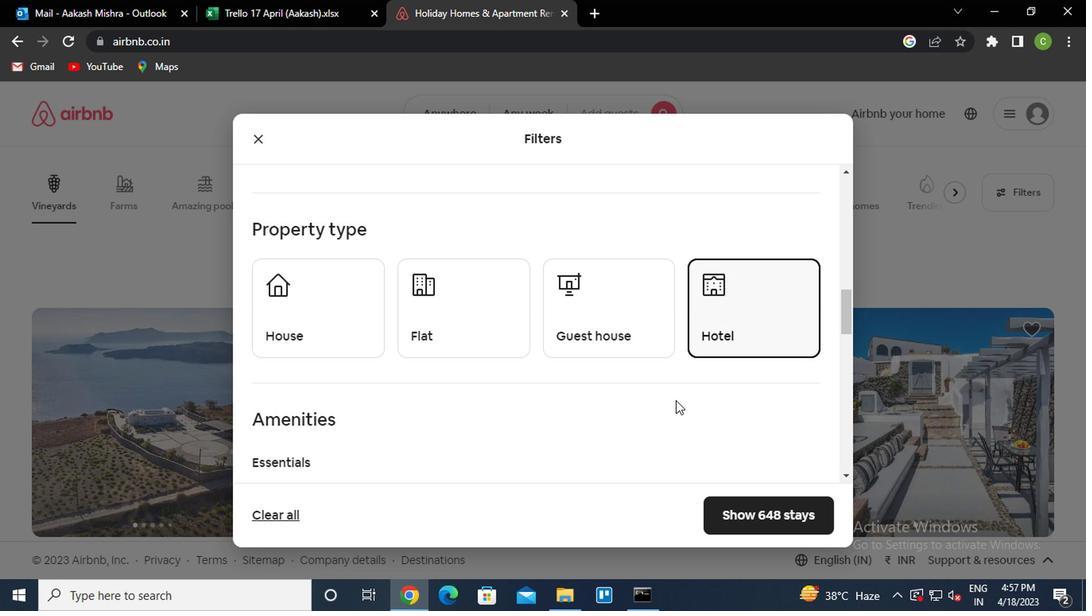 
Action: Mouse scrolled (609, 438) with delta (0, -1)
Screenshot: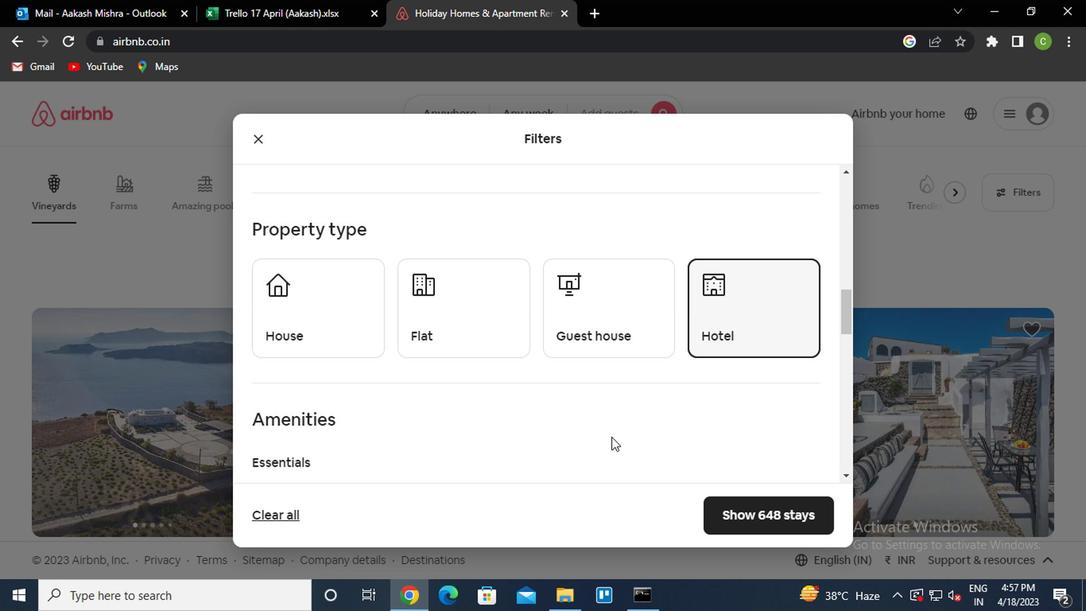 
Action: Mouse scrolled (609, 438) with delta (0, -1)
Screenshot: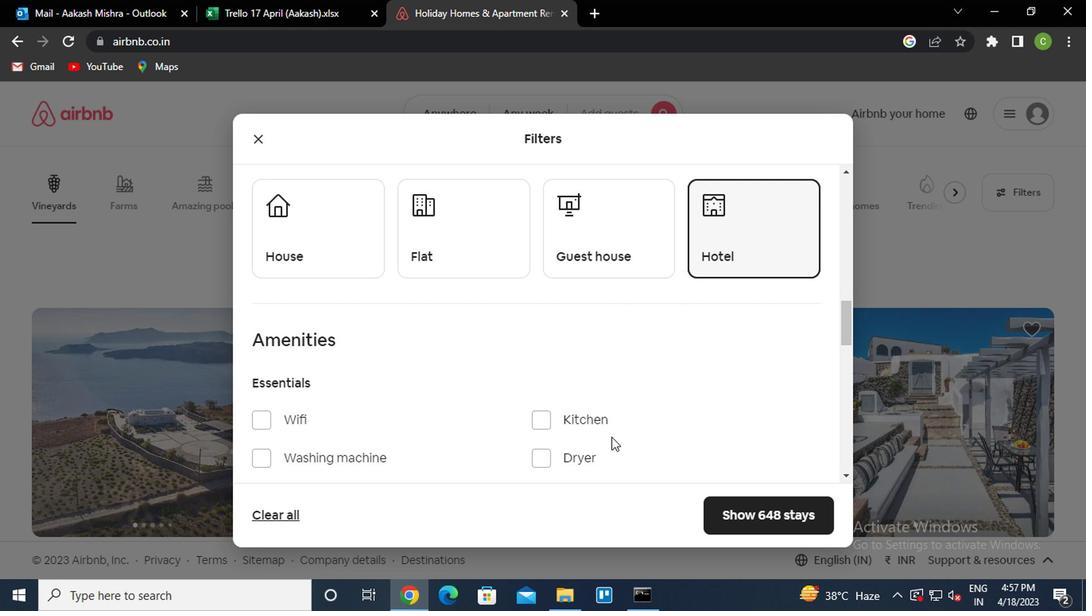 
Action: Mouse scrolled (609, 438) with delta (0, -1)
Screenshot: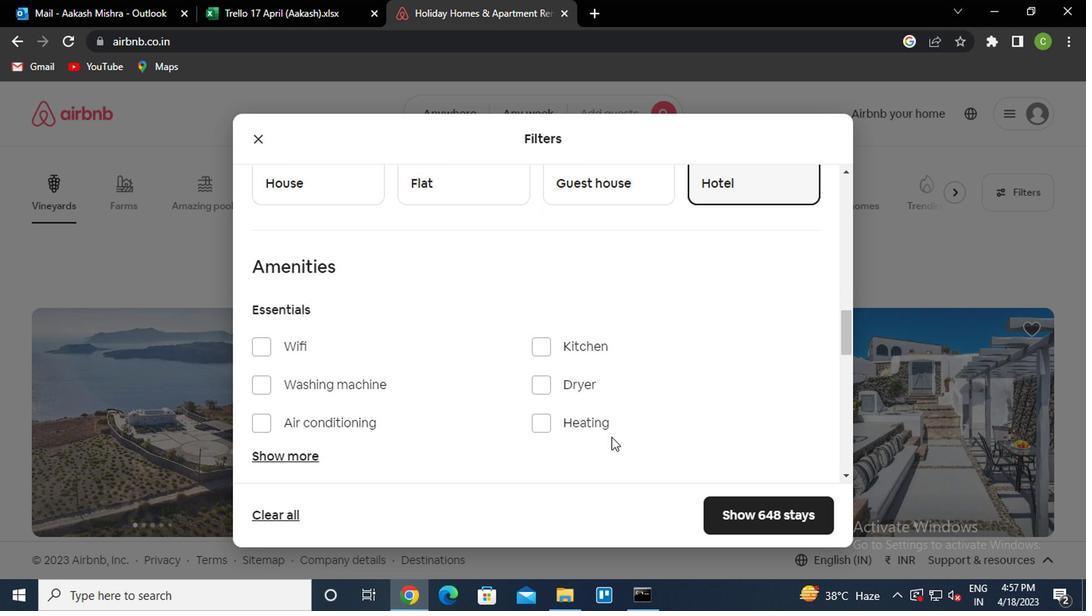 
Action: Mouse scrolled (609, 438) with delta (0, -1)
Screenshot: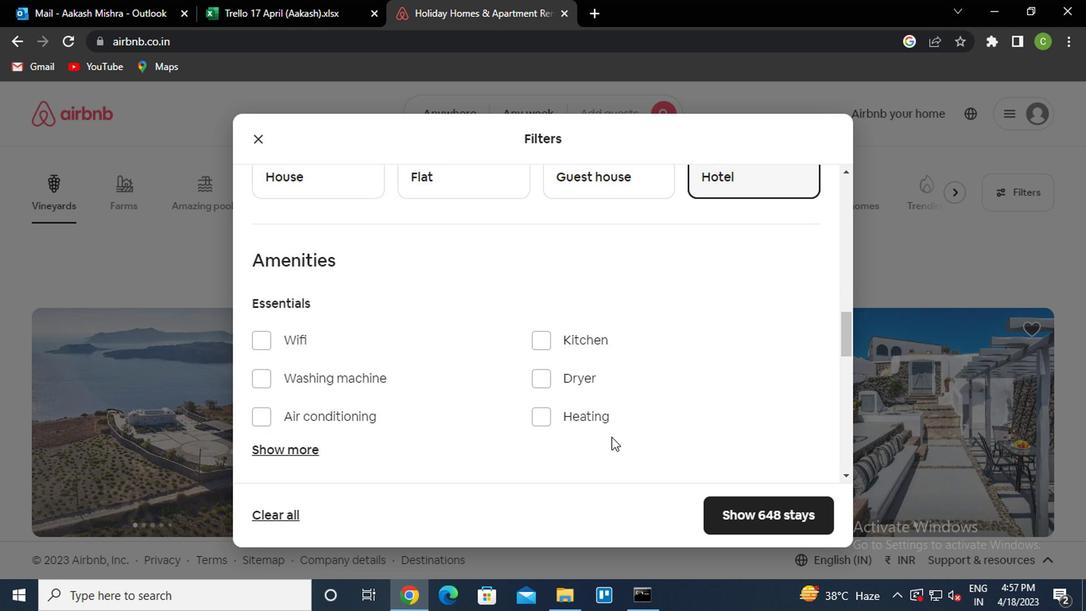 
Action: Mouse scrolled (609, 438) with delta (0, -1)
Screenshot: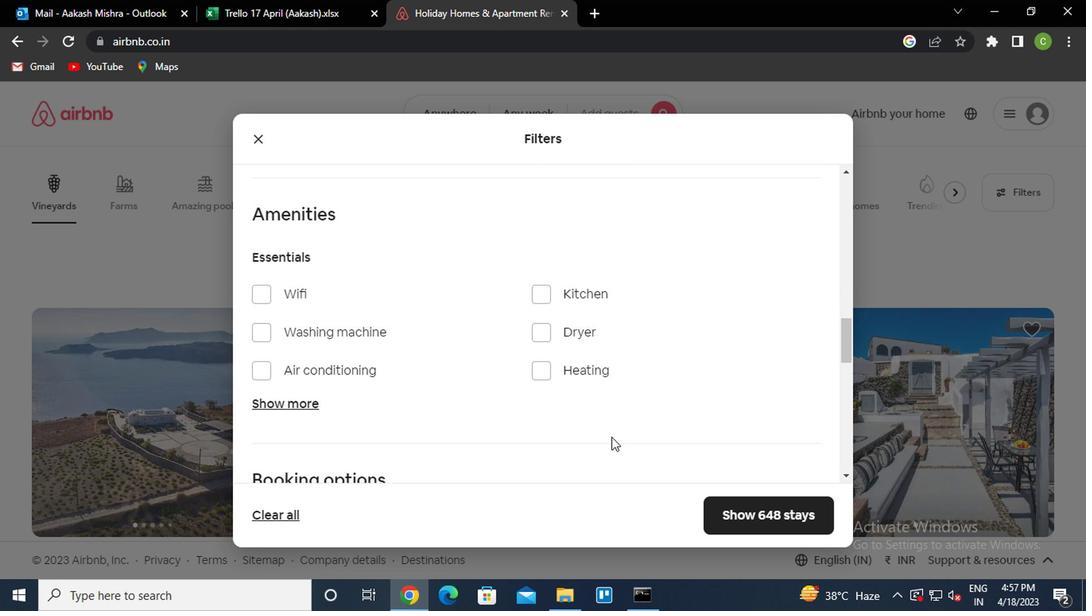
Action: Mouse scrolled (609, 438) with delta (0, -1)
Screenshot: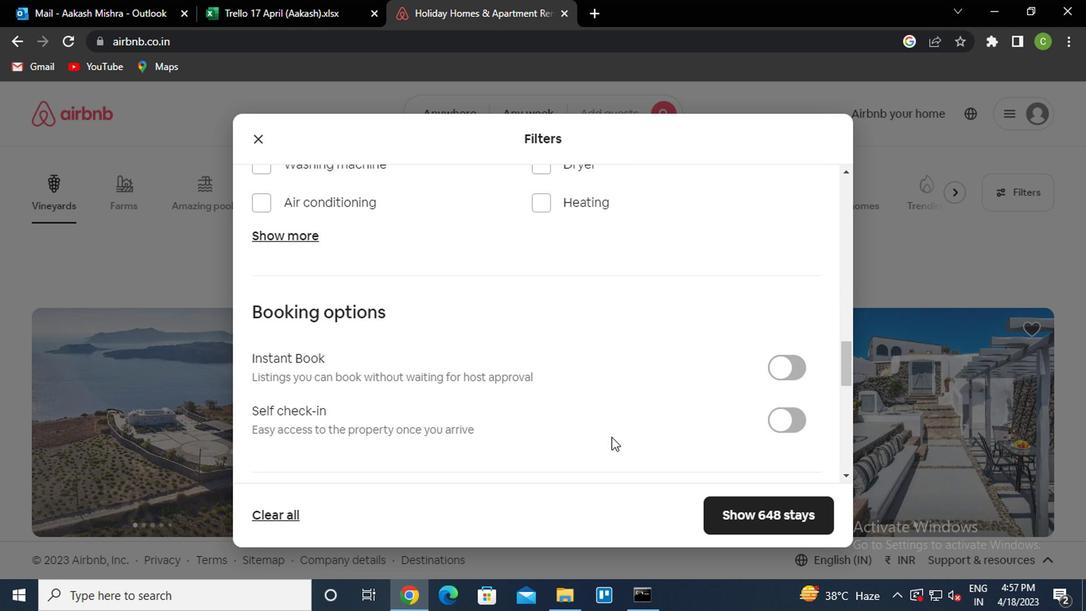 
Action: Mouse scrolled (609, 438) with delta (0, -1)
Screenshot: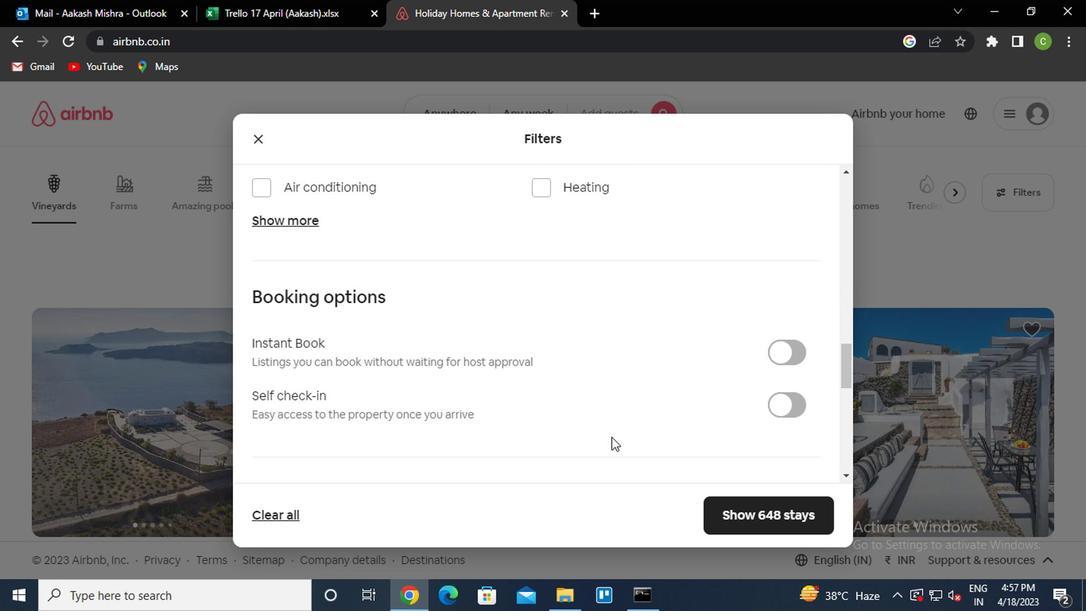 
Action: Mouse moved to (799, 240)
Screenshot: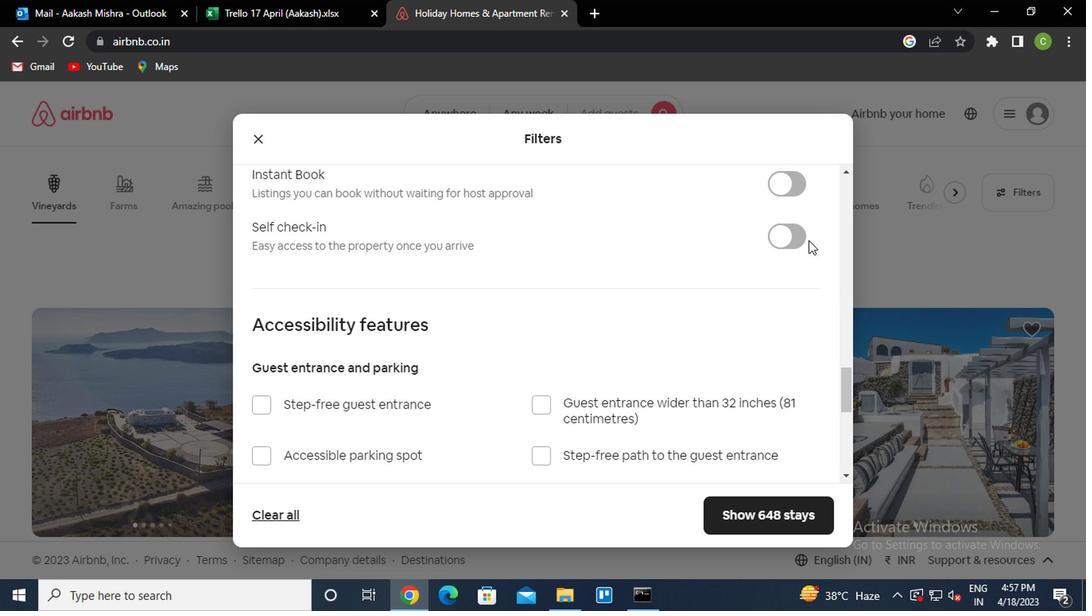 
Action: Mouse pressed left at (799, 240)
Screenshot: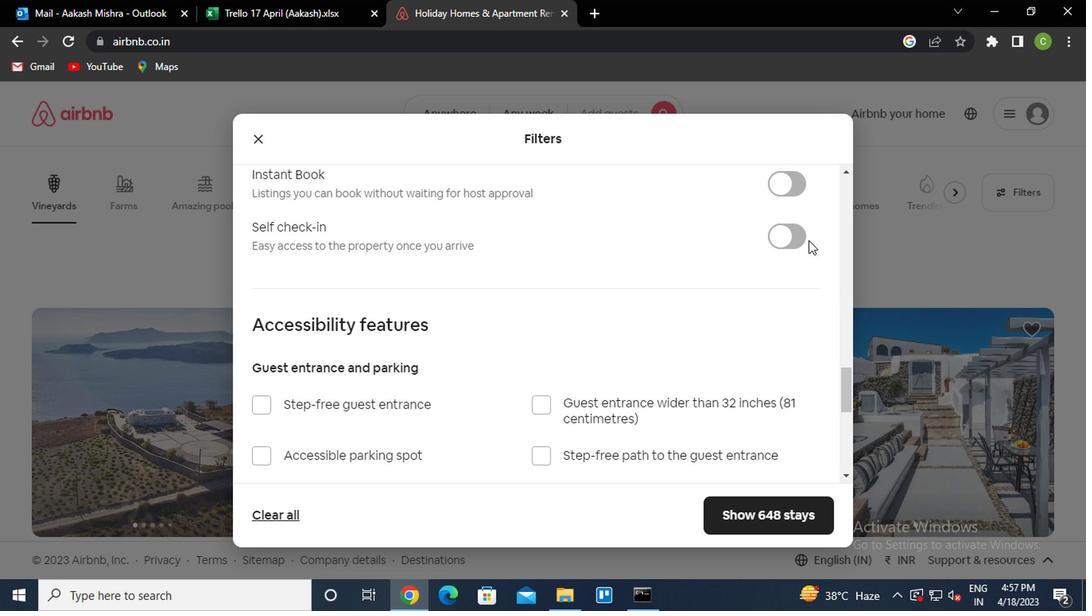 
Action: Mouse moved to (700, 361)
Screenshot: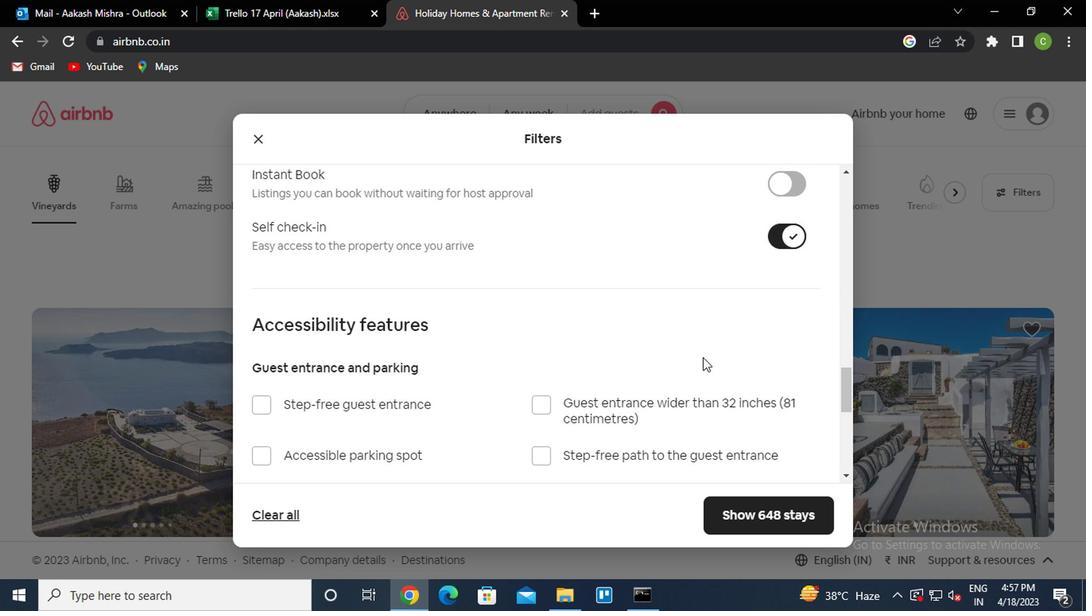 
Action: Mouse scrolled (700, 360) with delta (0, -1)
Screenshot: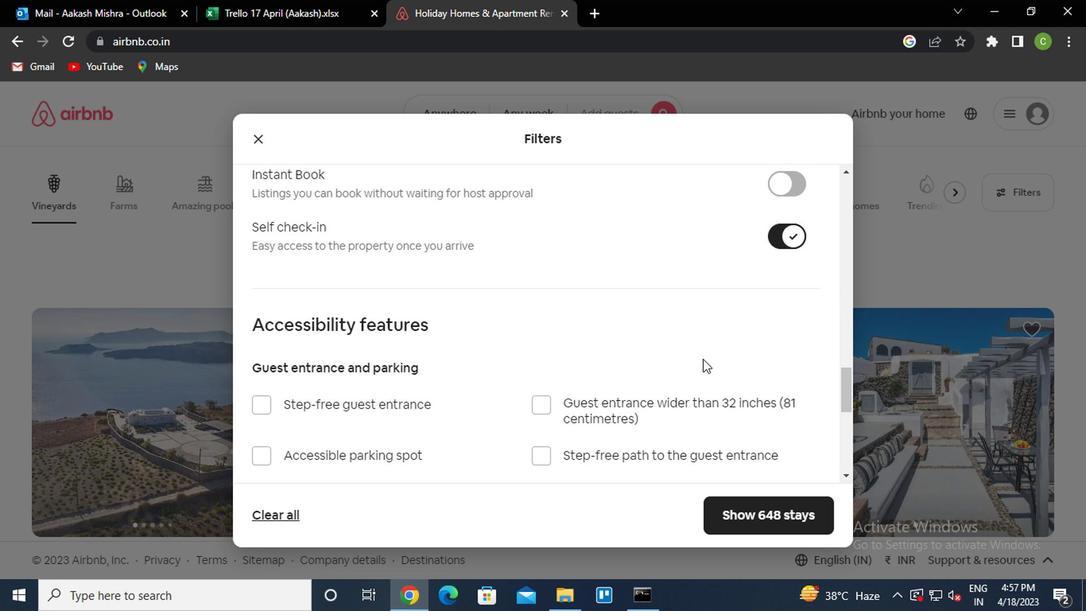 
Action: Mouse moved to (700, 361)
Screenshot: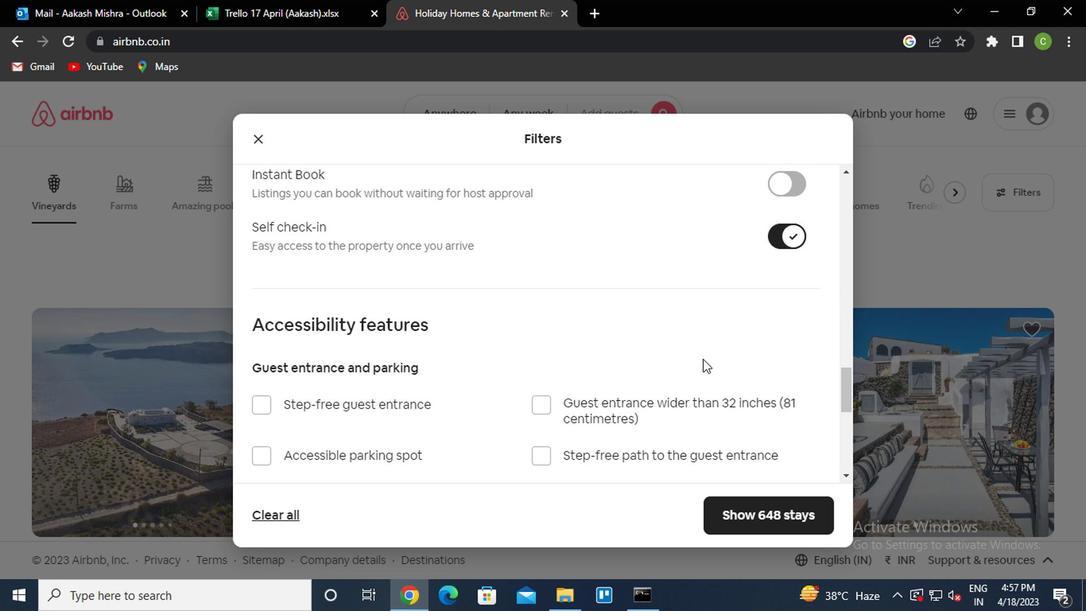 
Action: Mouse scrolled (700, 360) with delta (0, -1)
Screenshot: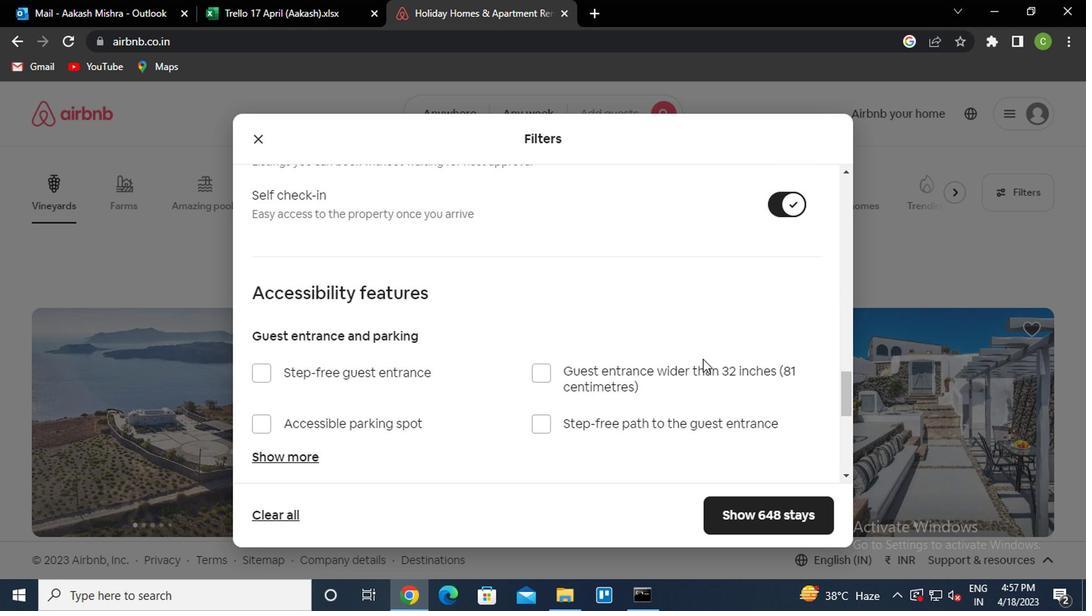 
Action: Mouse moved to (699, 361)
Screenshot: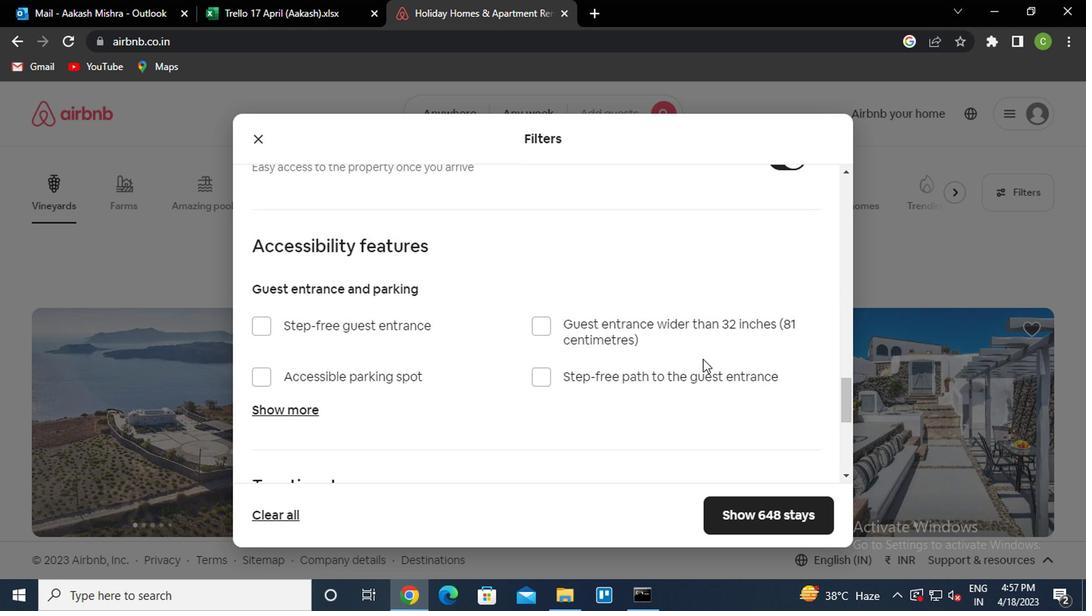 
Action: Mouse scrolled (699, 360) with delta (0, -1)
Screenshot: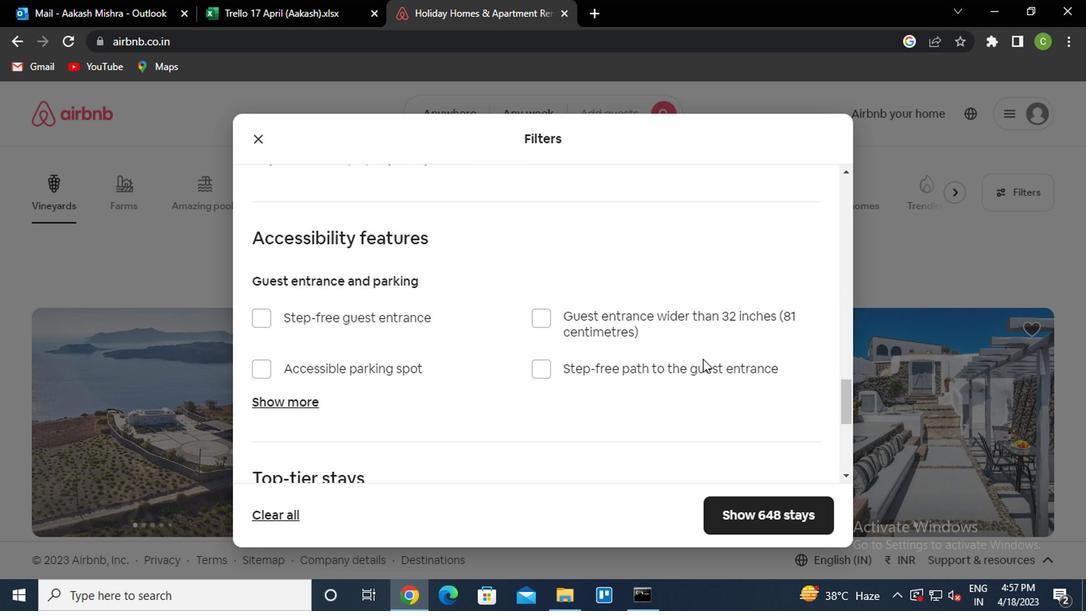 
Action: Mouse moved to (698, 362)
Screenshot: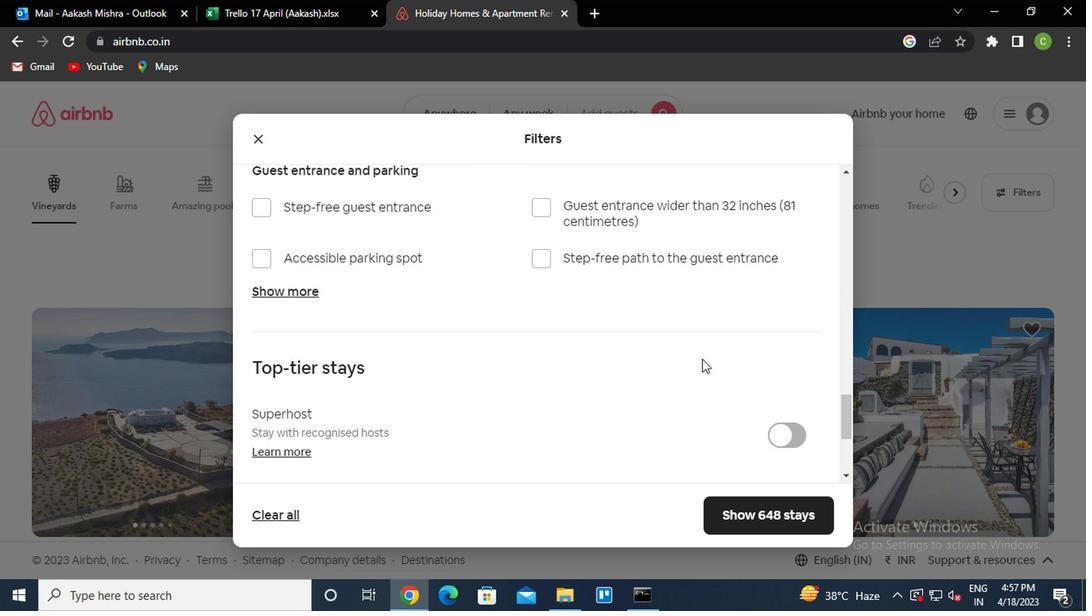 
Action: Mouse scrolled (698, 361) with delta (0, -1)
Screenshot: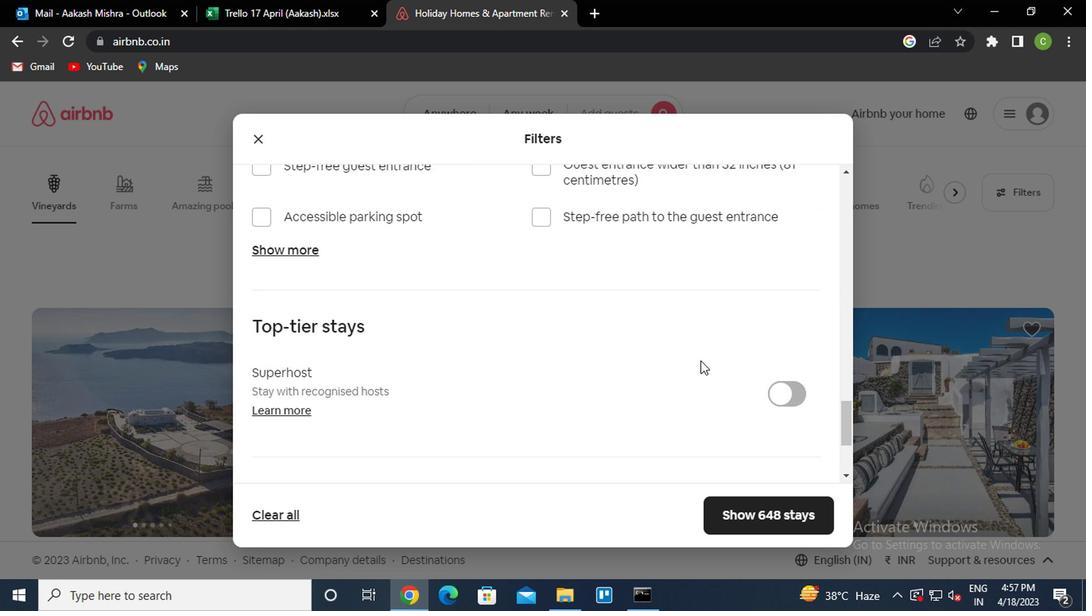 
Action: Mouse moved to (684, 372)
Screenshot: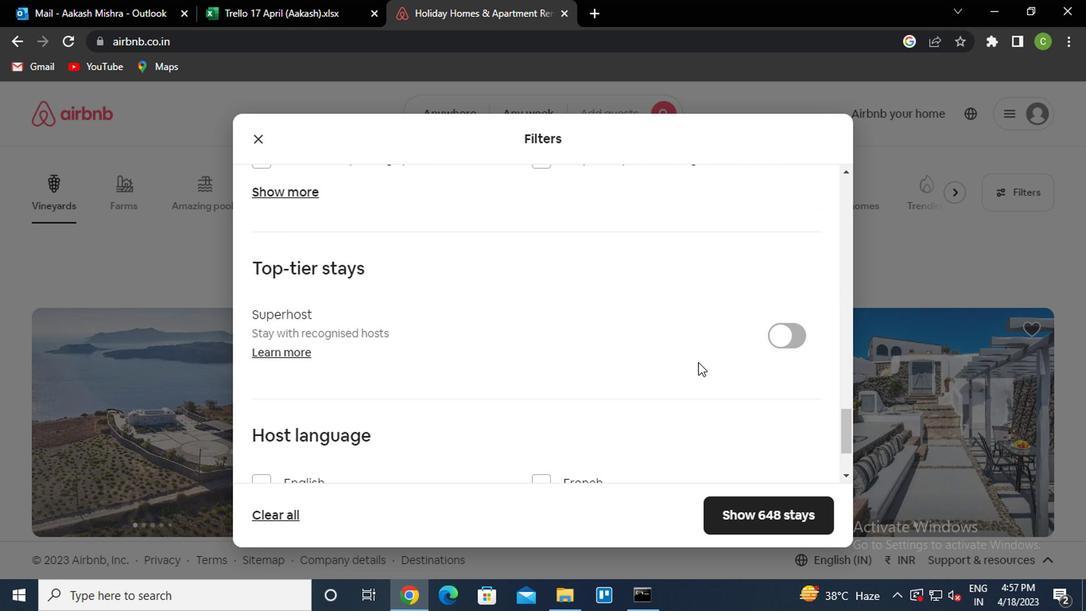 
Action: Mouse scrolled (684, 371) with delta (0, -1)
Screenshot: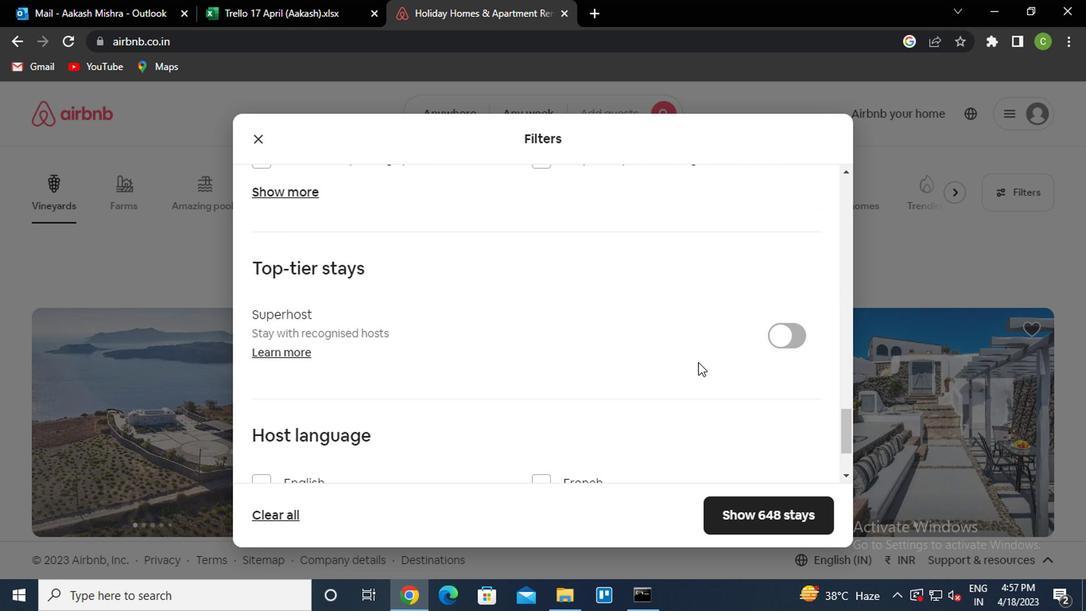 
Action: Mouse moved to (678, 373)
Screenshot: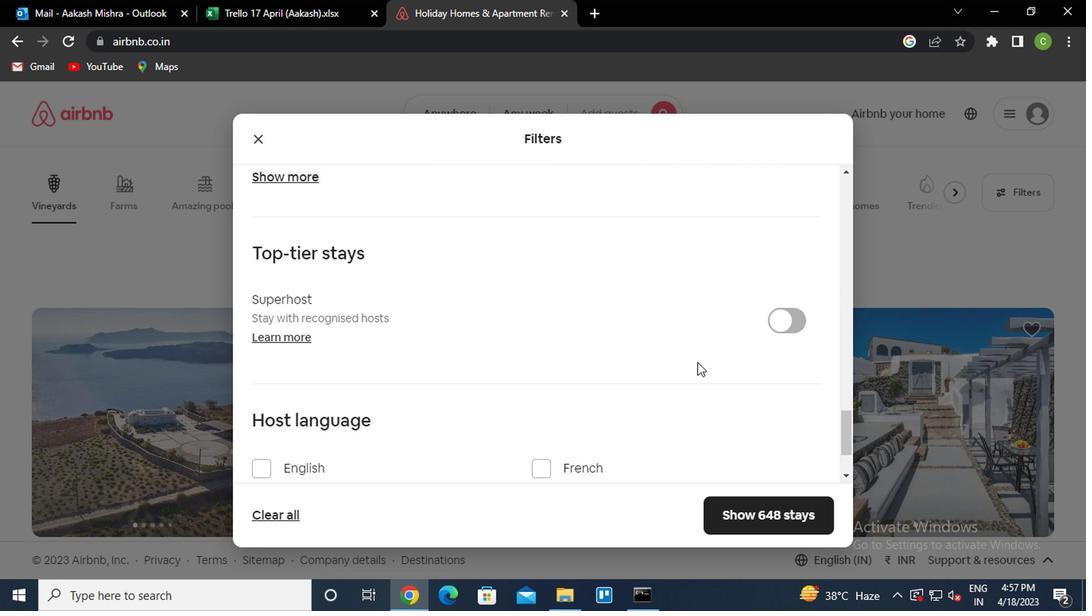 
Action: Mouse scrolled (678, 373) with delta (0, 0)
Screenshot: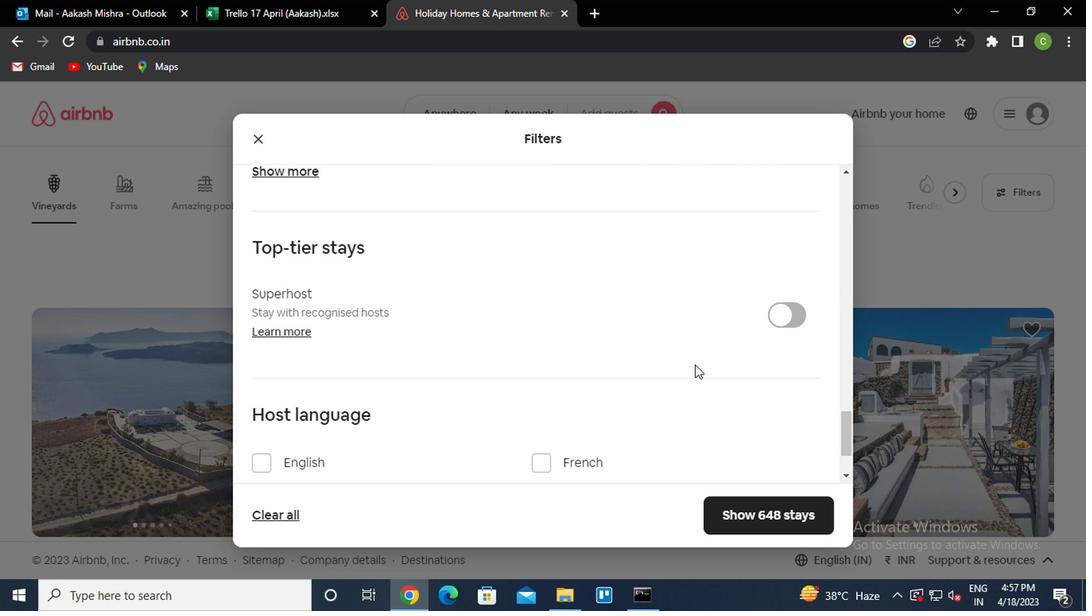 
Action: Mouse moved to (626, 375)
Screenshot: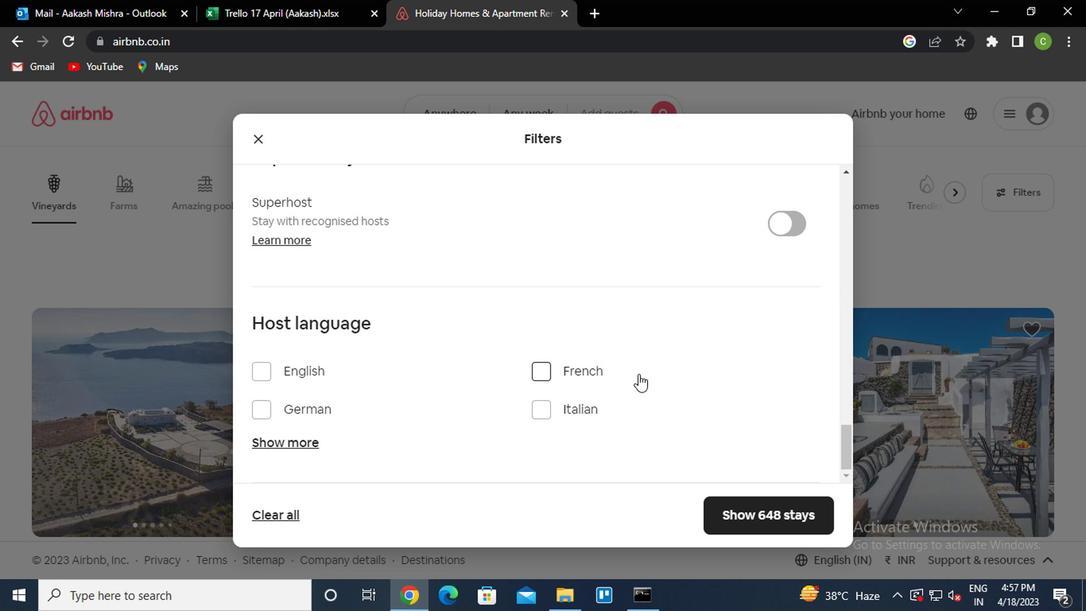 
Action: Mouse scrolled (626, 374) with delta (0, 0)
Screenshot: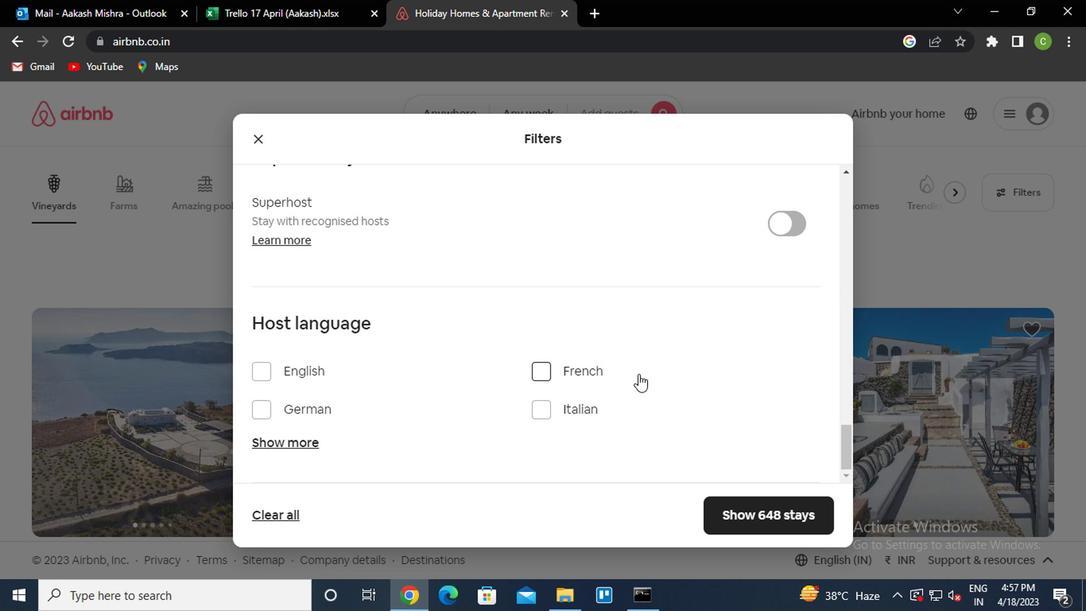 
Action: Mouse moved to (620, 375)
Screenshot: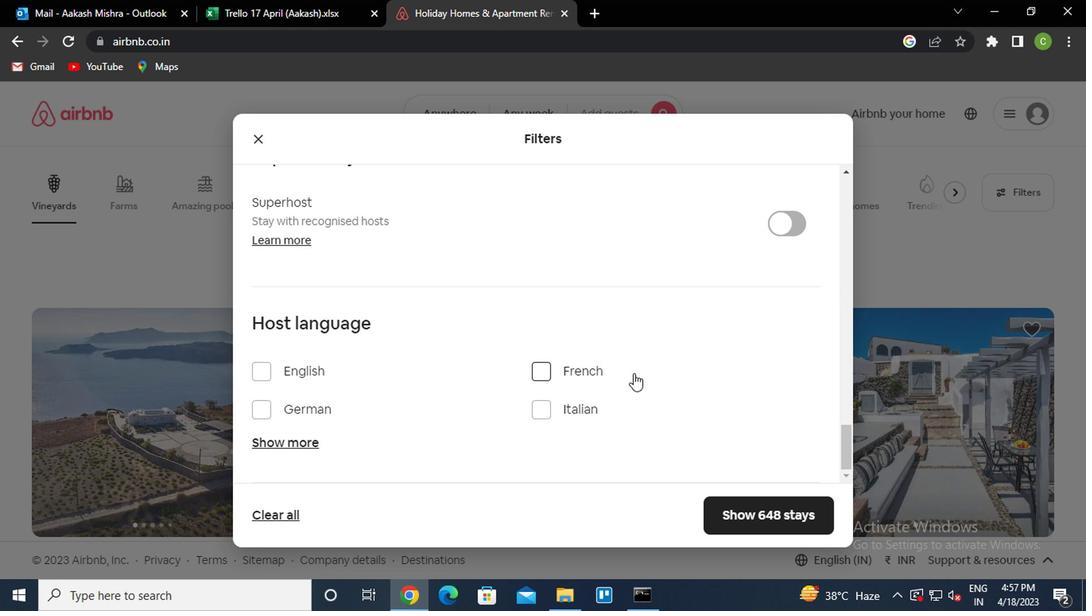 
Action: Mouse scrolled (620, 374) with delta (0, 0)
Screenshot: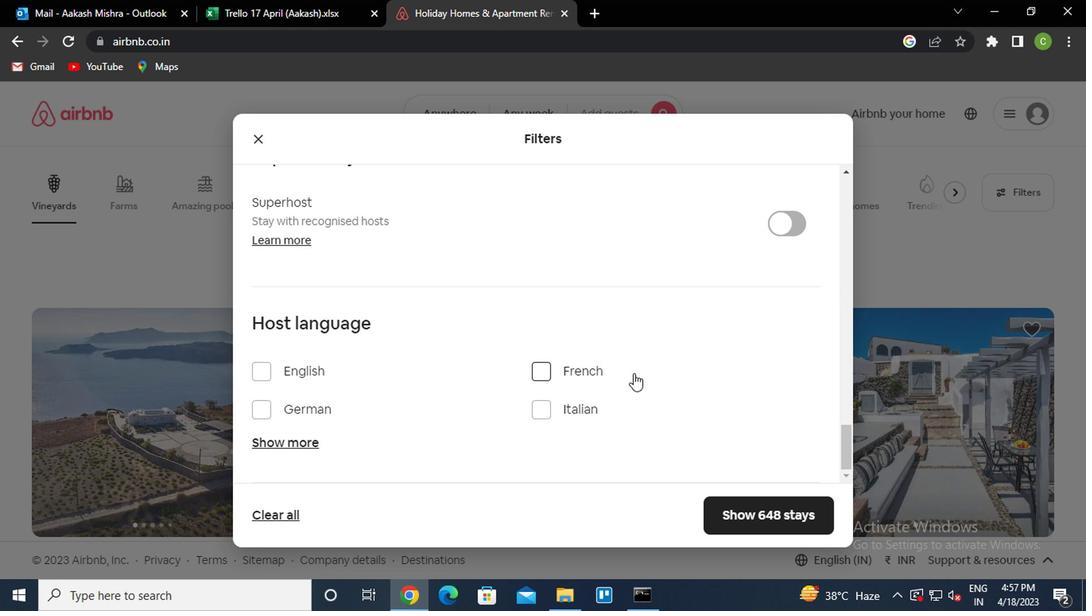 
Action: Mouse moved to (316, 442)
Screenshot: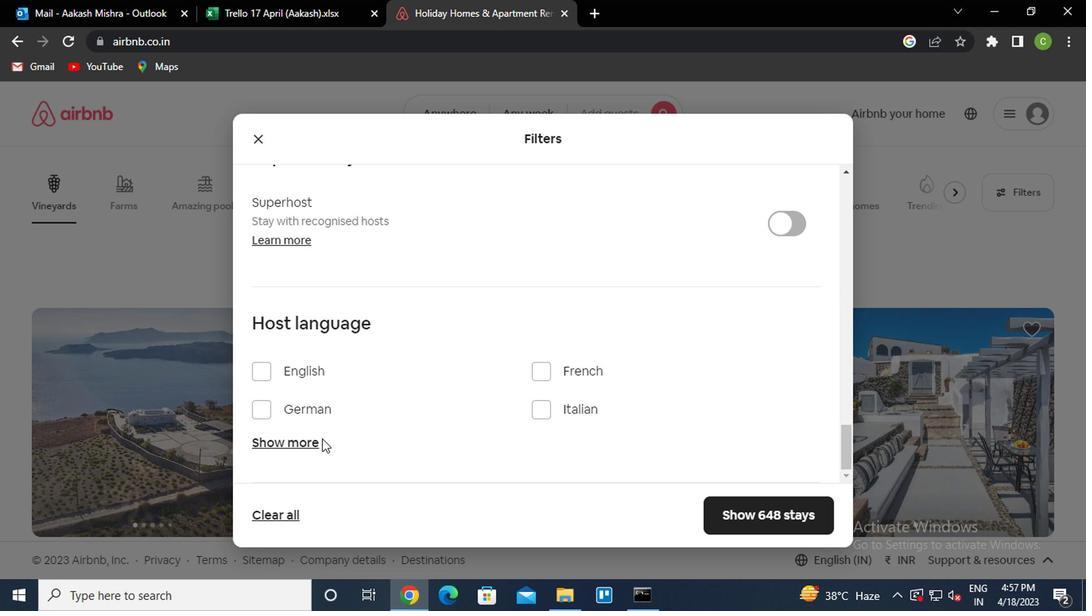 
Action: Mouse pressed left at (316, 442)
Screenshot: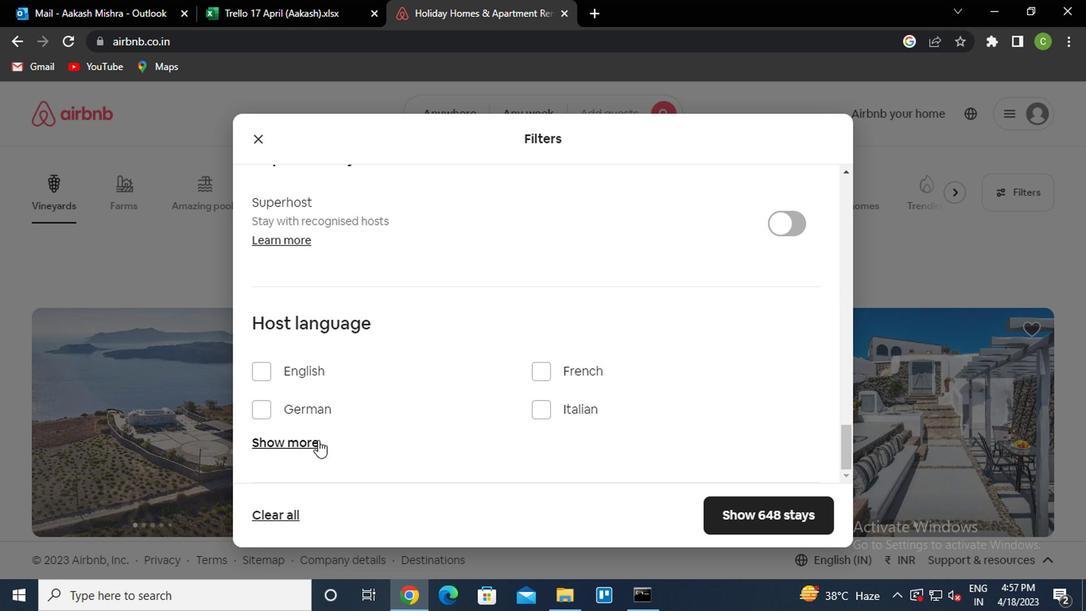 
Action: Mouse moved to (323, 441)
Screenshot: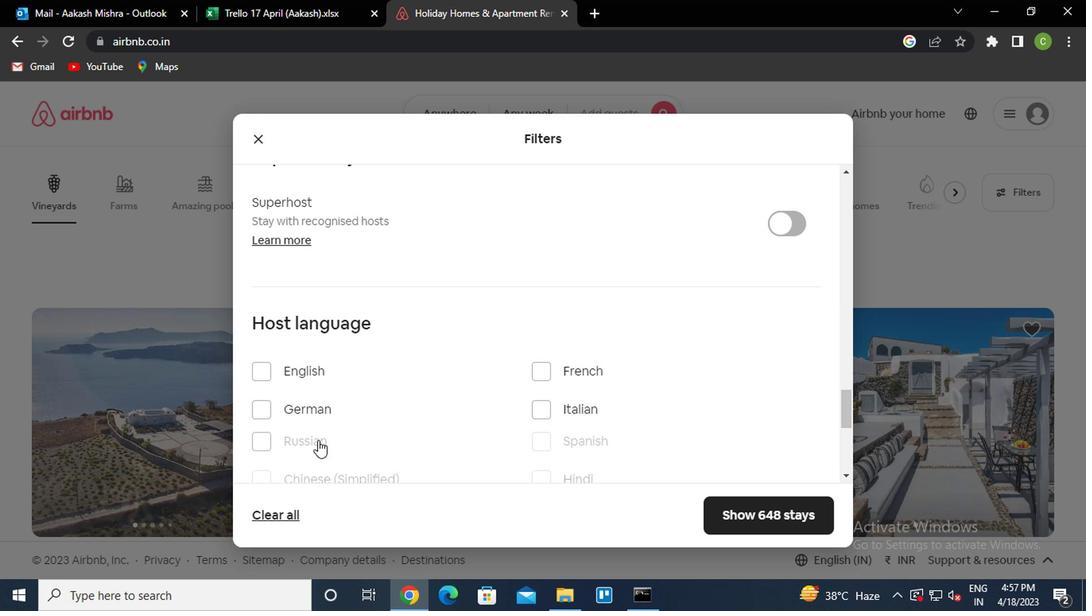 
Action: Mouse scrolled (323, 440) with delta (0, 0)
Screenshot: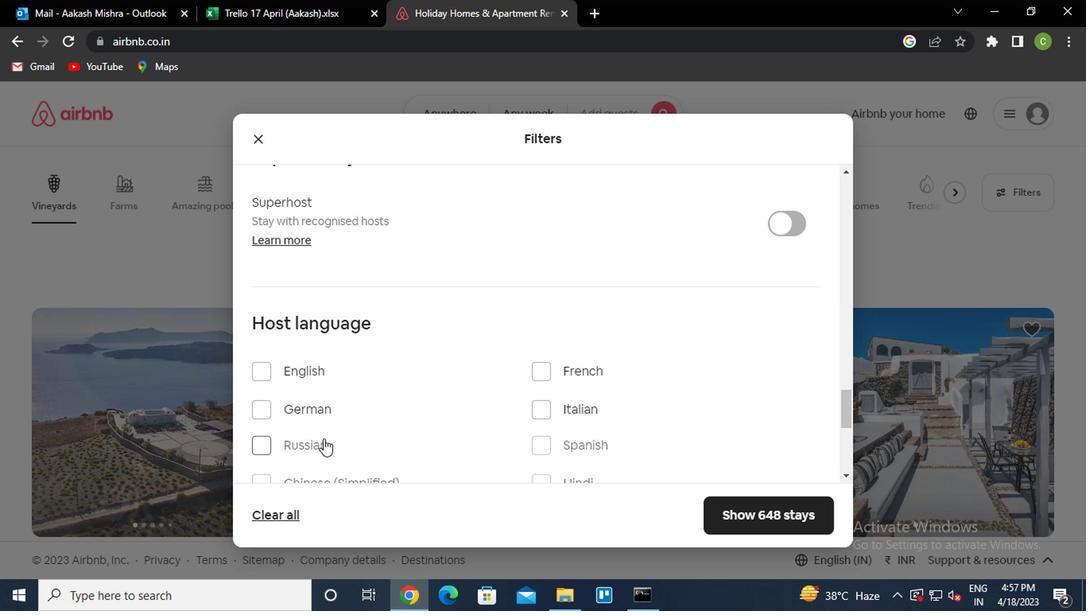 
Action: Mouse scrolled (323, 440) with delta (0, 0)
Screenshot: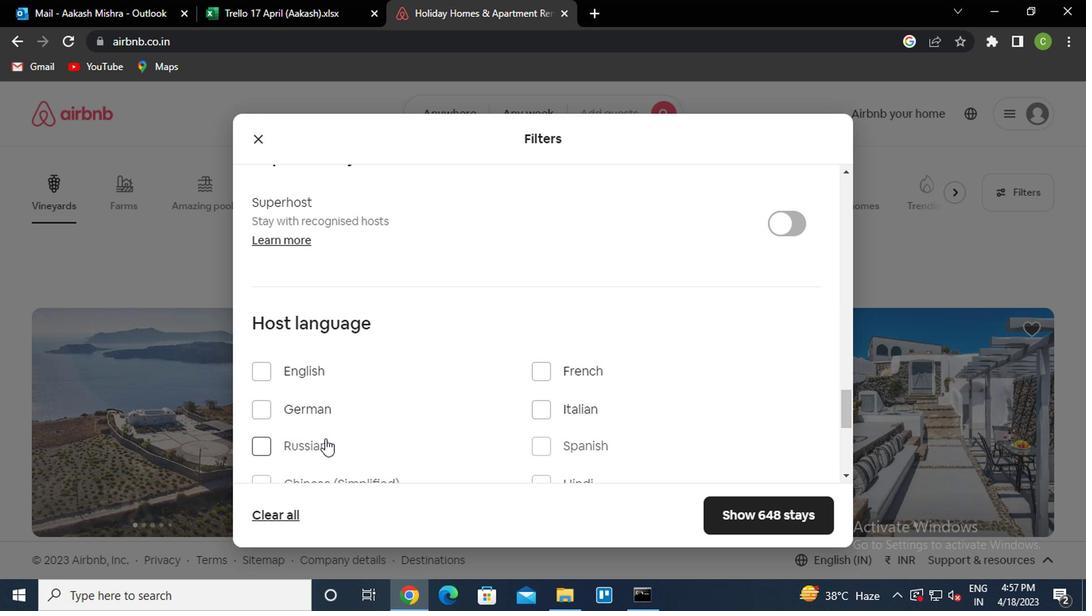 
Action: Mouse moved to (323, 440)
Screenshot: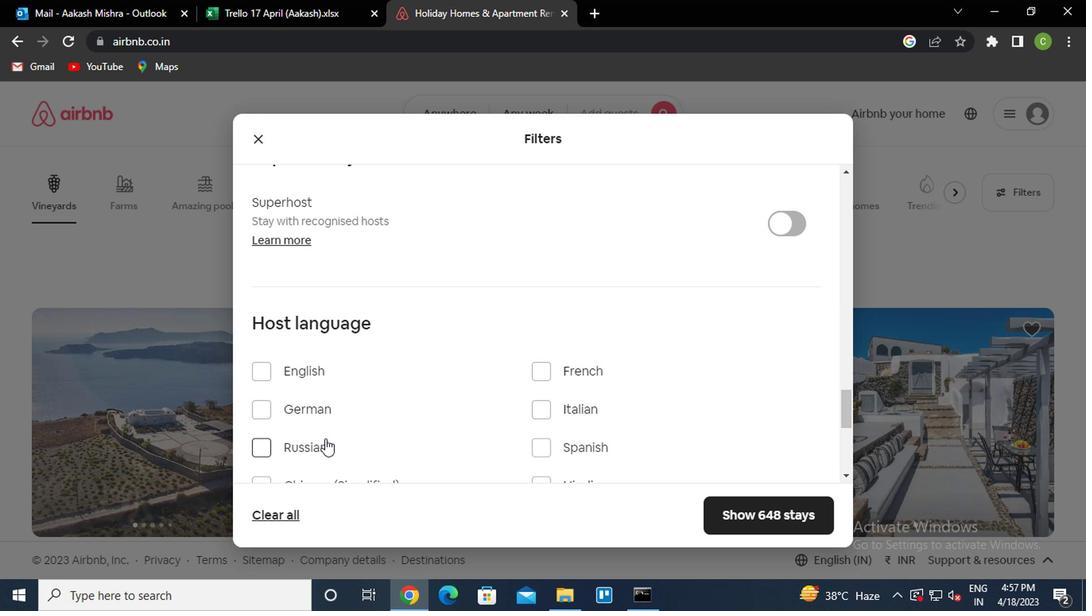 
Action: Mouse scrolled (323, 439) with delta (0, 0)
Screenshot: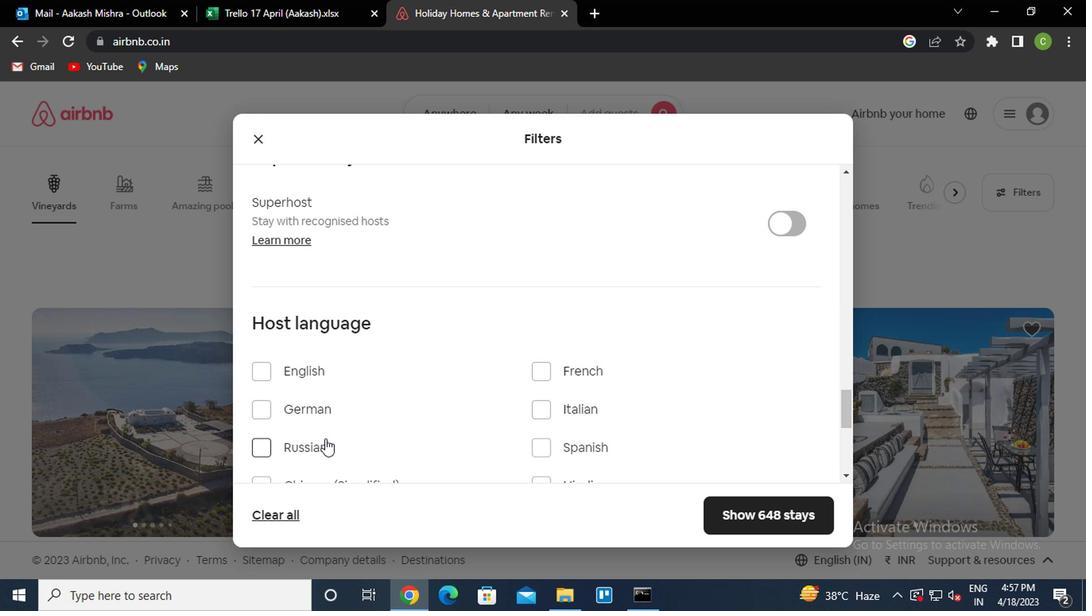 
Action: Mouse moved to (539, 213)
Screenshot: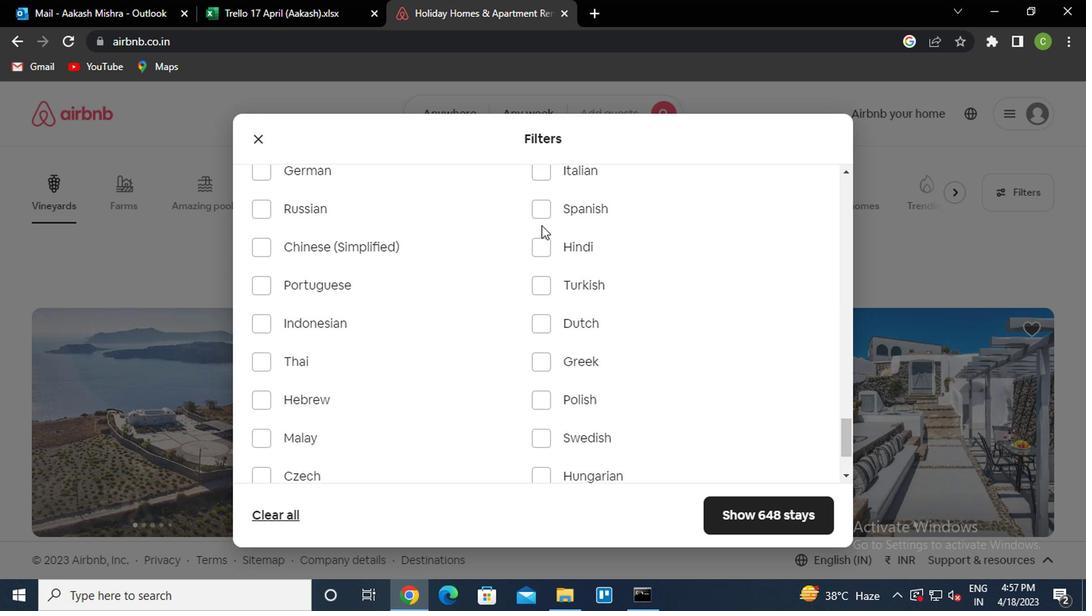 
Action: Mouse pressed left at (539, 213)
Screenshot: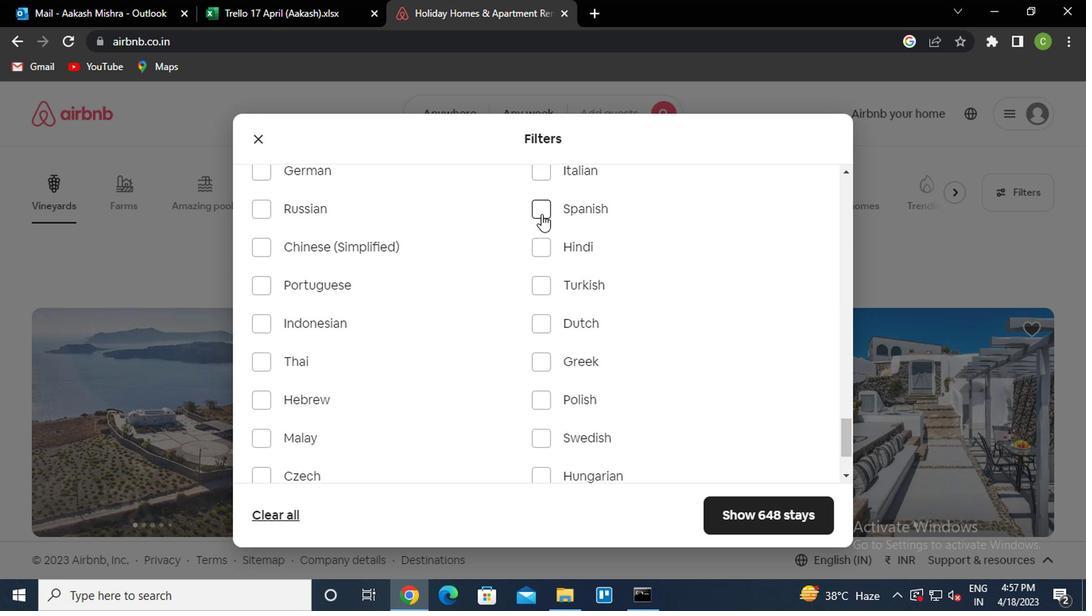 
Action: Mouse moved to (782, 527)
Screenshot: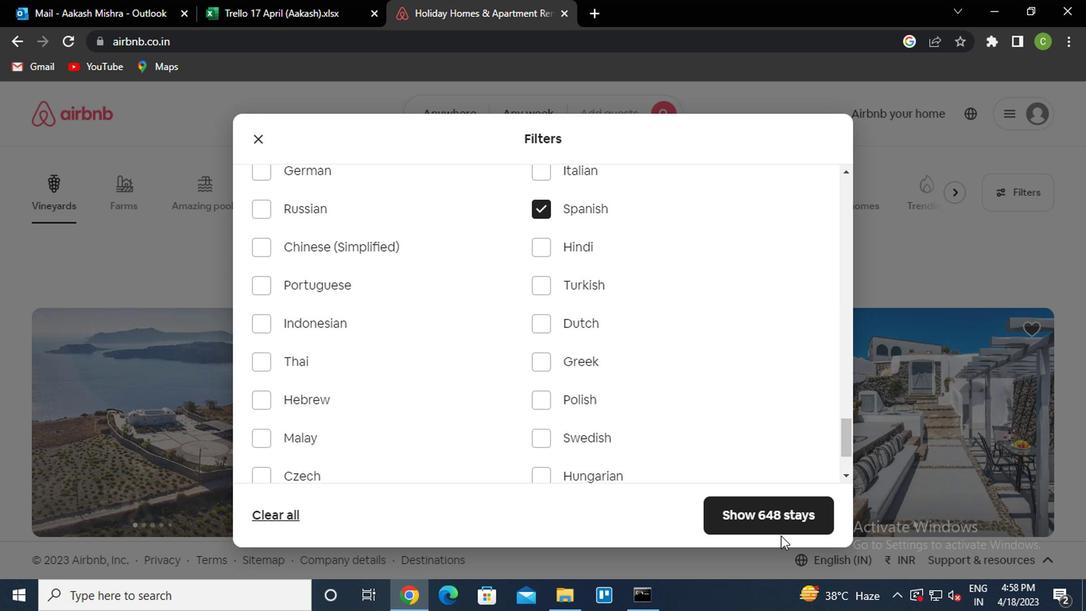 
Action: Mouse pressed left at (782, 527)
Screenshot: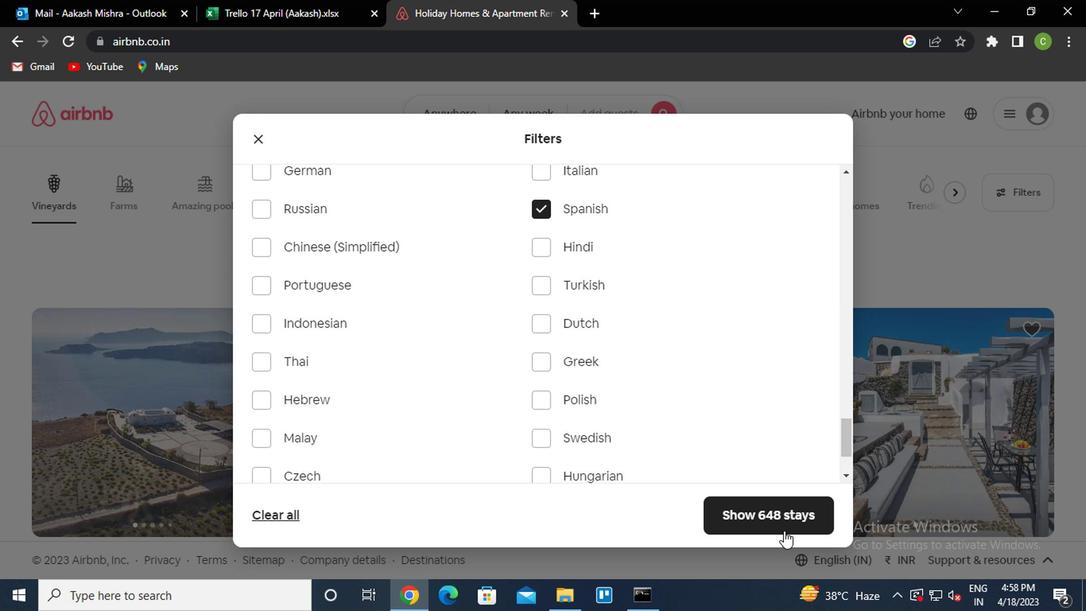 
Action: Mouse moved to (685, 461)
Screenshot: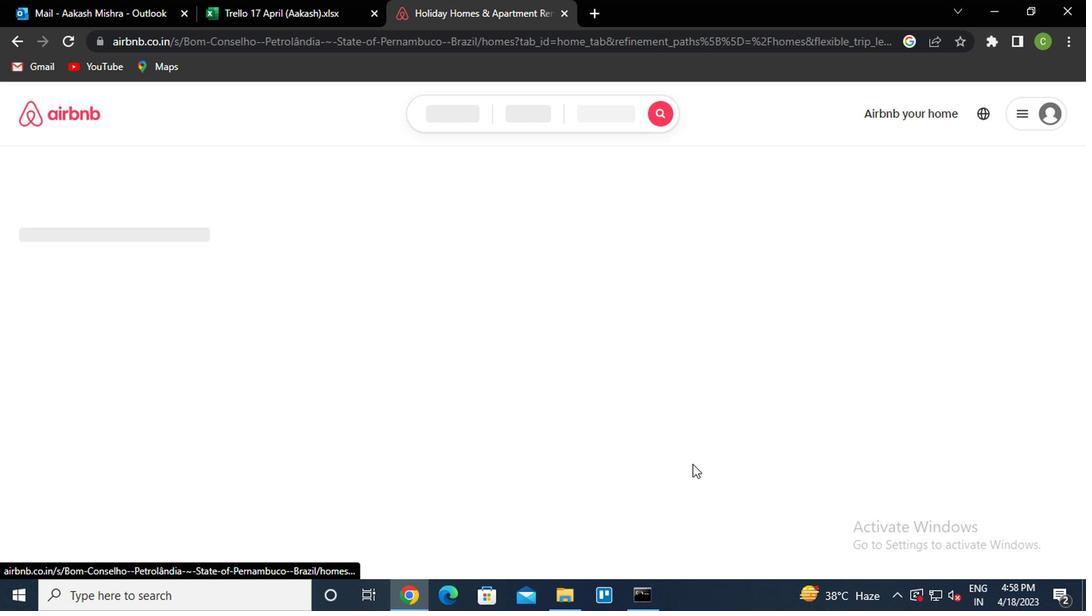
